 Task: Add Sprouts Organic Garlic Granules Spice to the cart.
Action: Mouse moved to (24, 100)
Screenshot: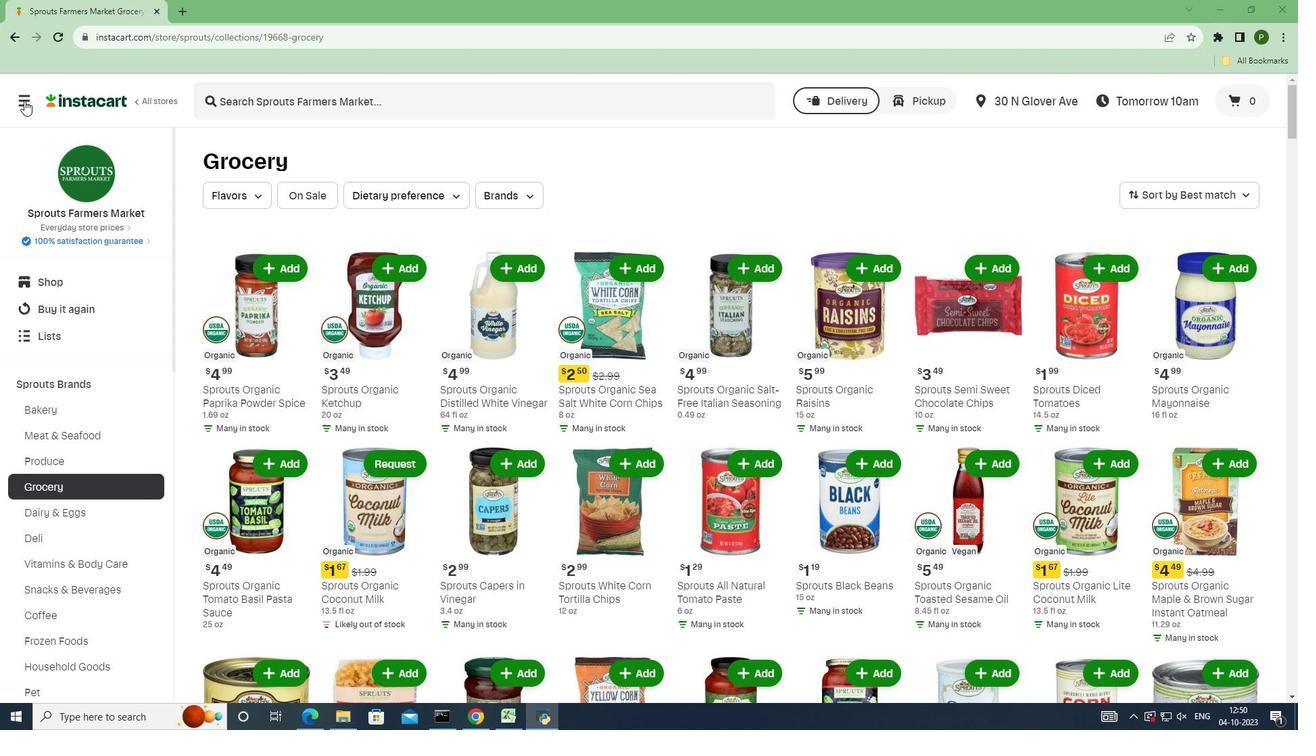 
Action: Mouse pressed left at (24, 100)
Screenshot: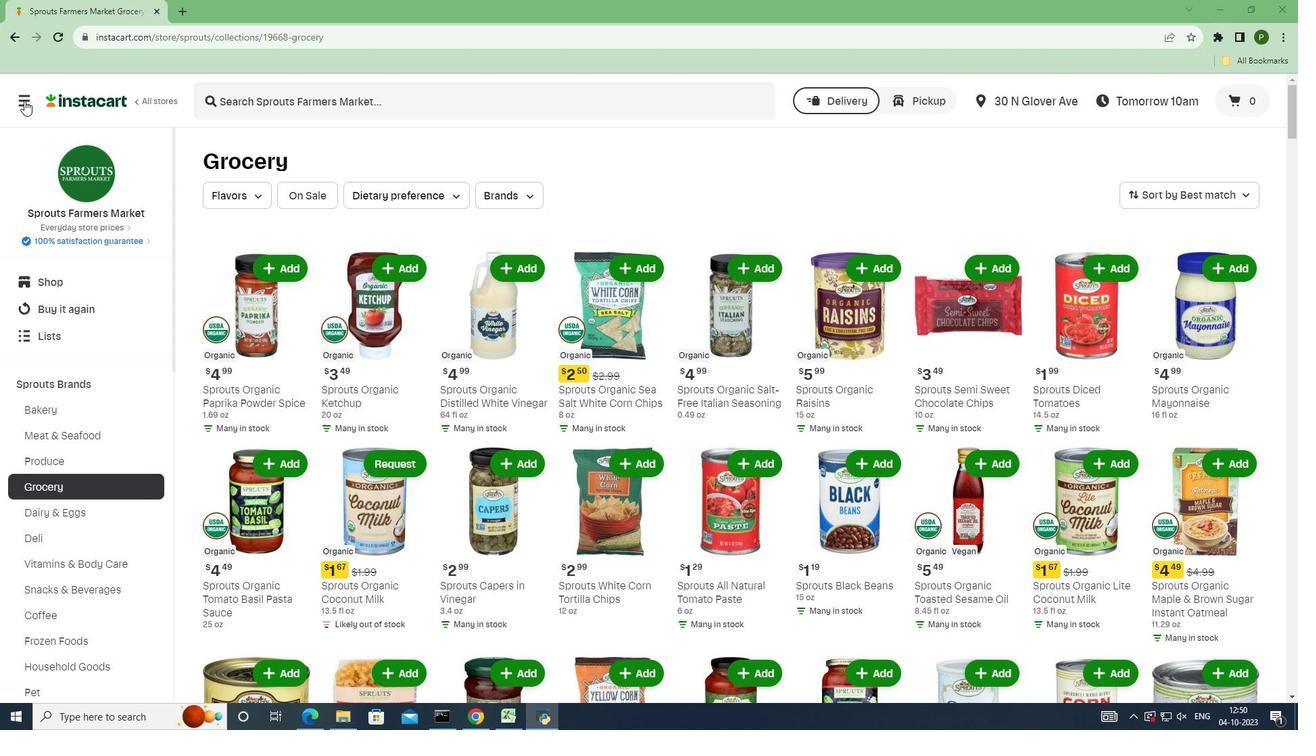 
Action: Mouse moved to (83, 371)
Screenshot: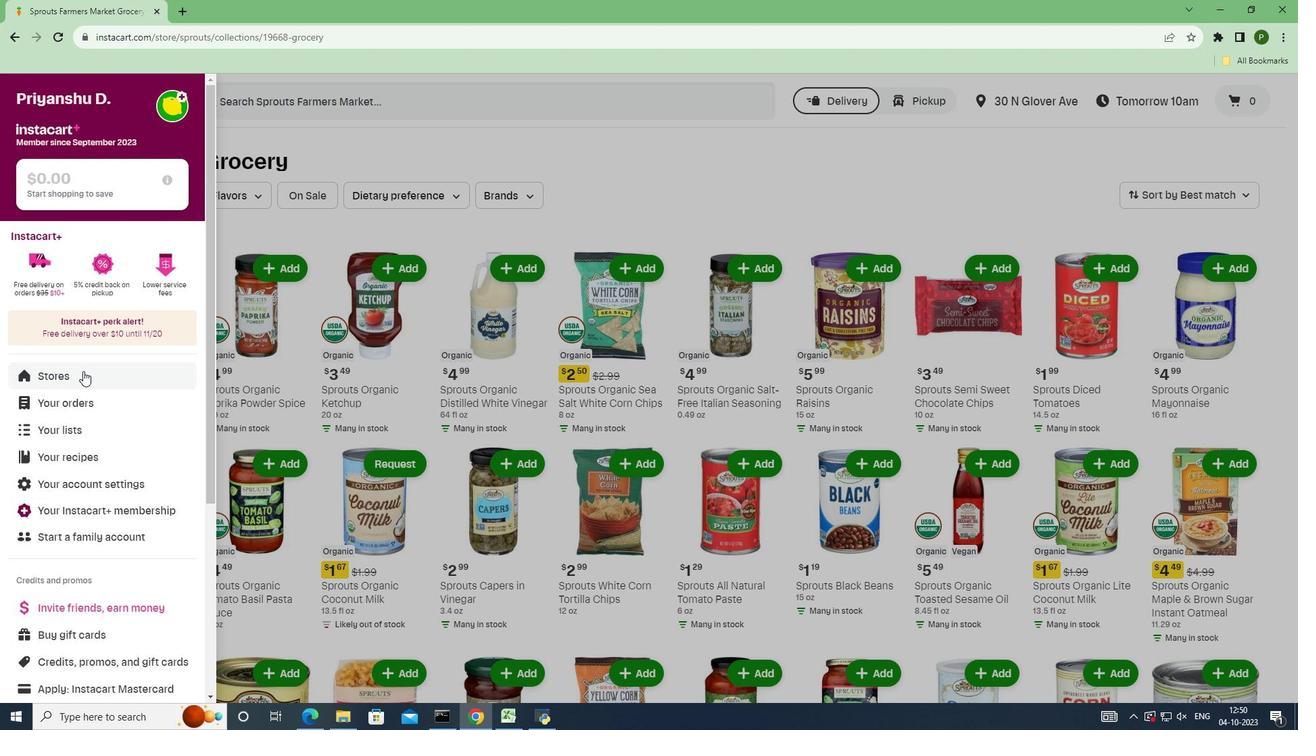 
Action: Mouse pressed left at (83, 371)
Screenshot: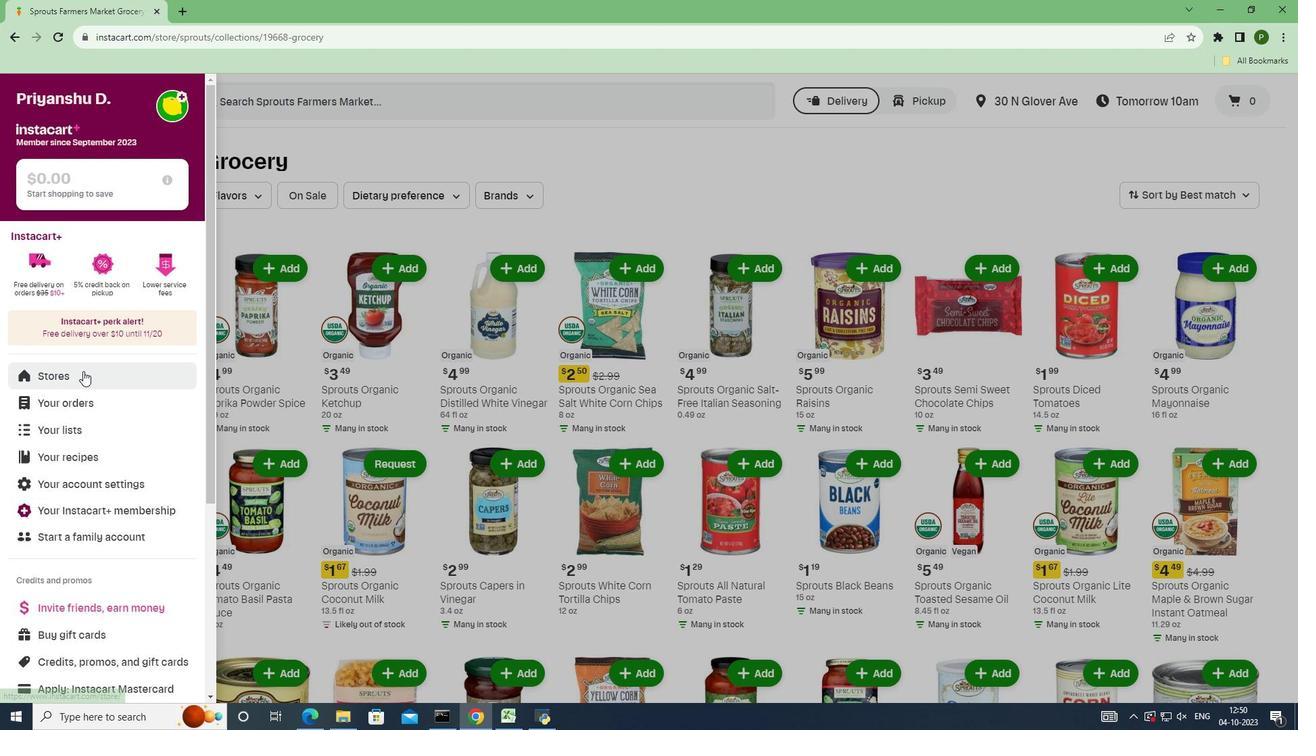
Action: Mouse moved to (319, 157)
Screenshot: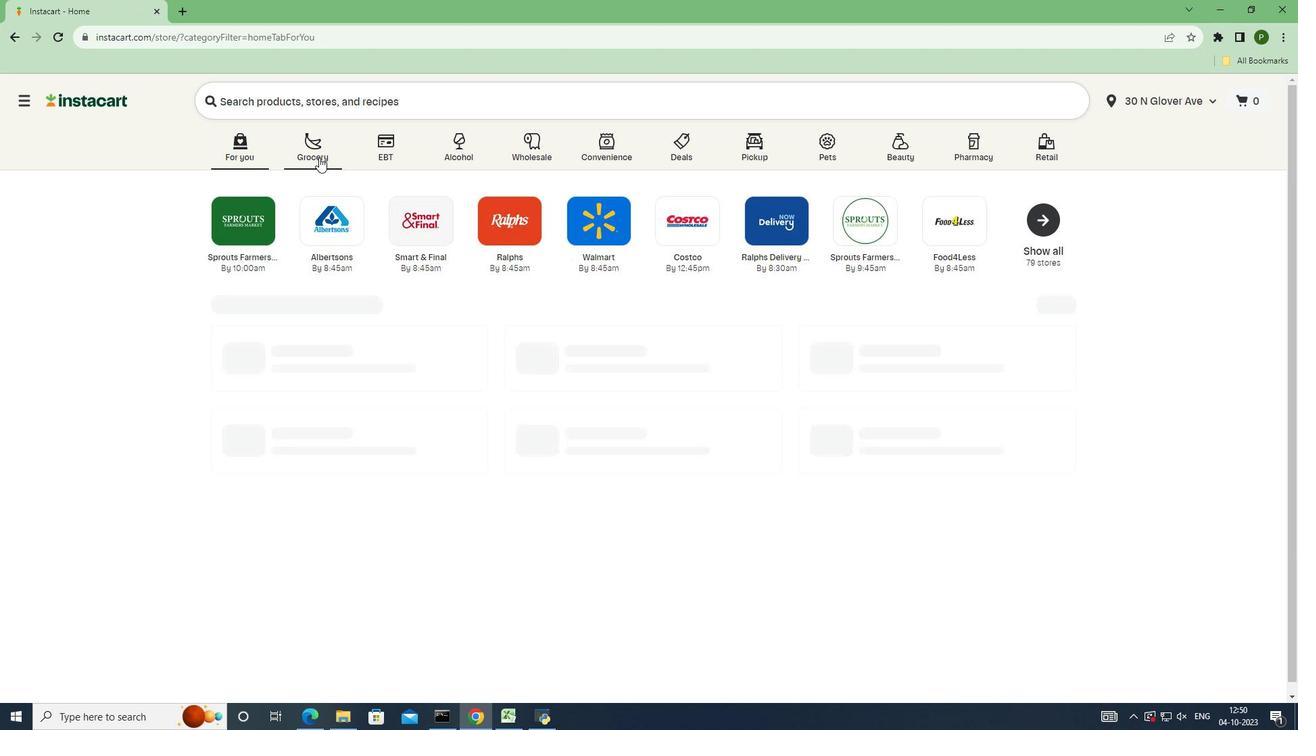
Action: Mouse pressed left at (319, 157)
Screenshot: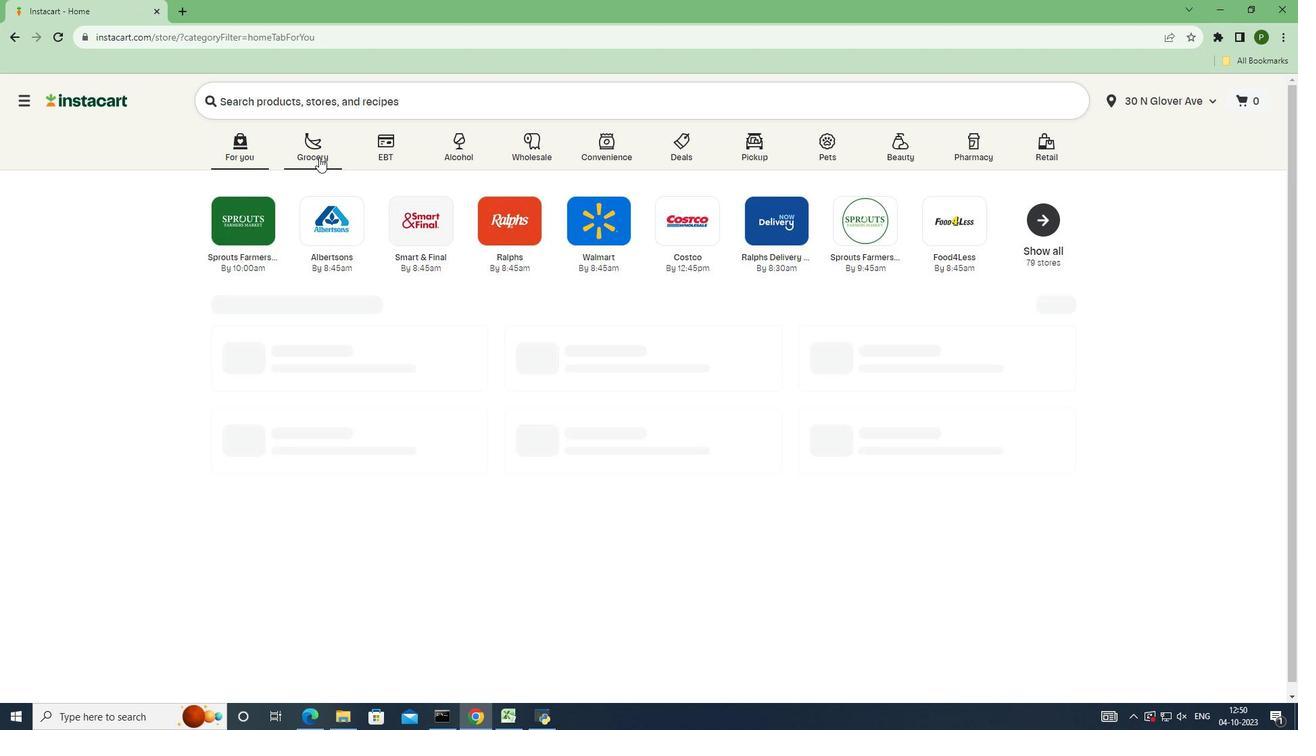 
Action: Mouse moved to (848, 304)
Screenshot: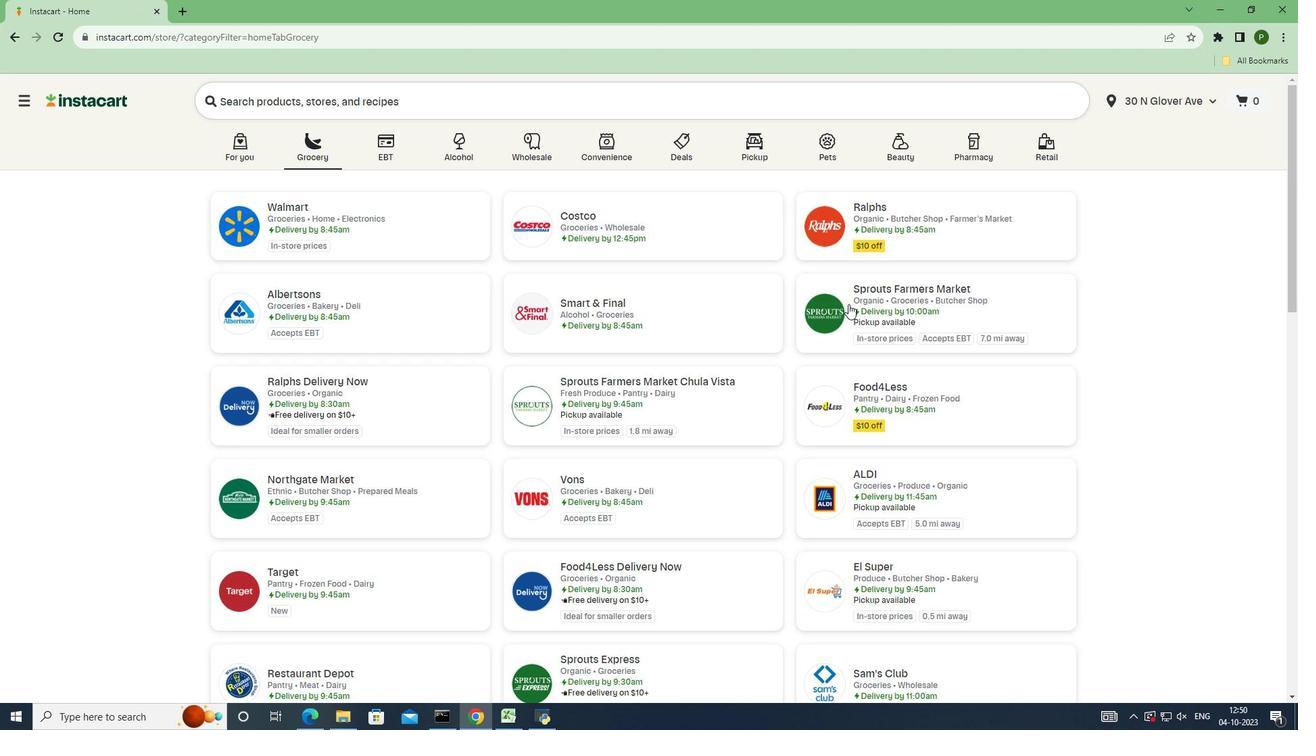 
Action: Mouse pressed left at (848, 304)
Screenshot: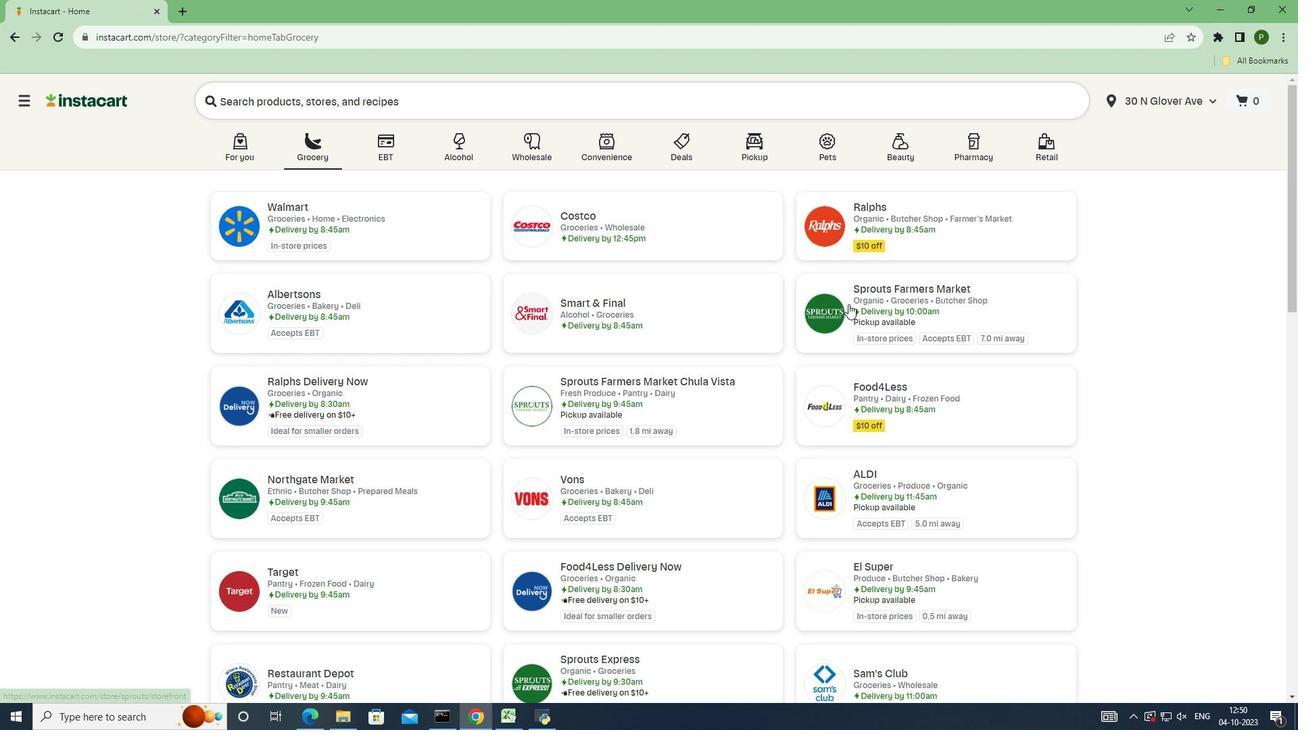 
Action: Mouse moved to (108, 380)
Screenshot: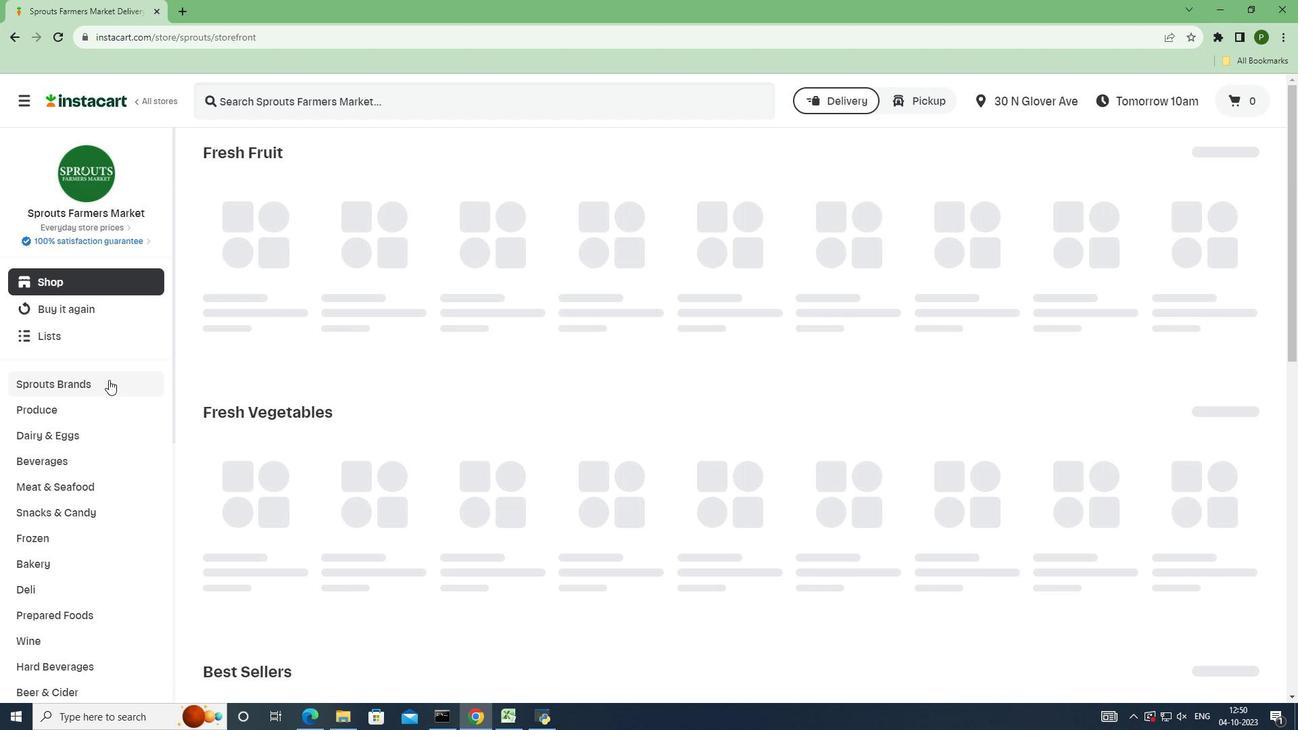 
Action: Mouse pressed left at (108, 380)
Screenshot: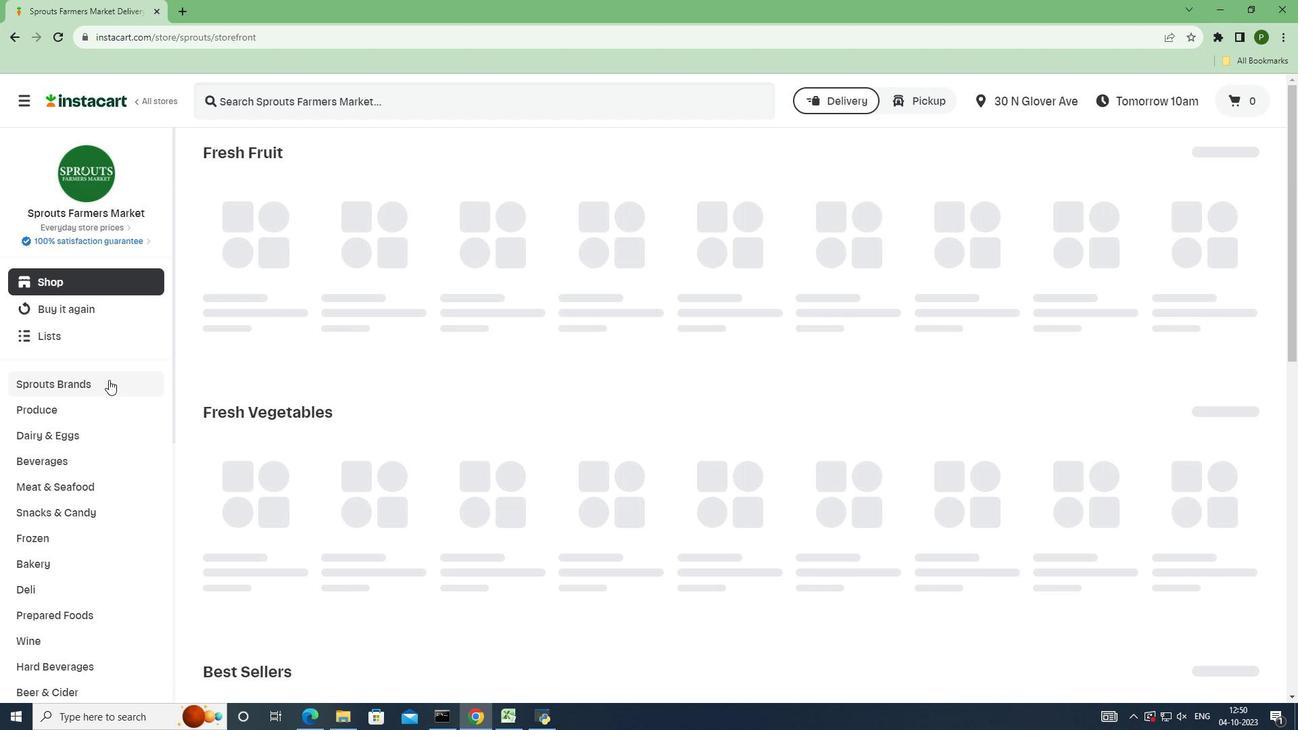 
Action: Mouse moved to (78, 495)
Screenshot: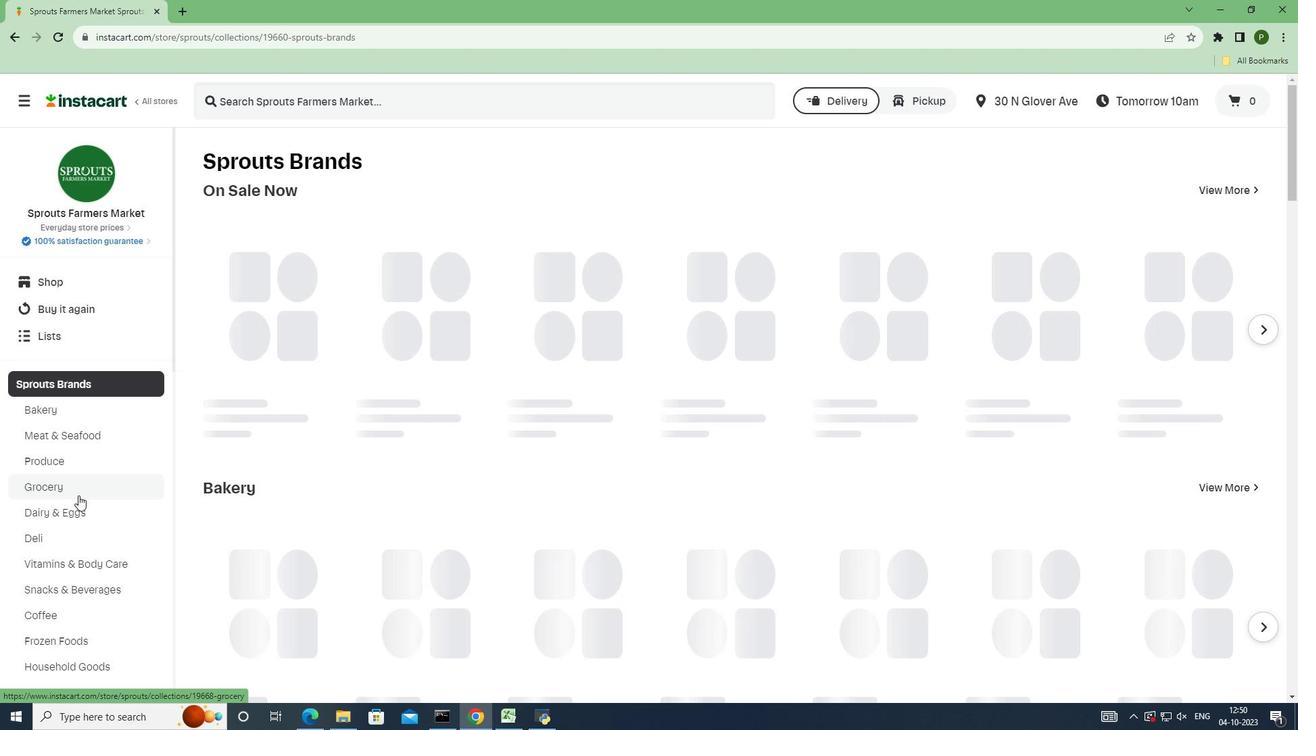 
Action: Mouse pressed left at (78, 495)
Screenshot: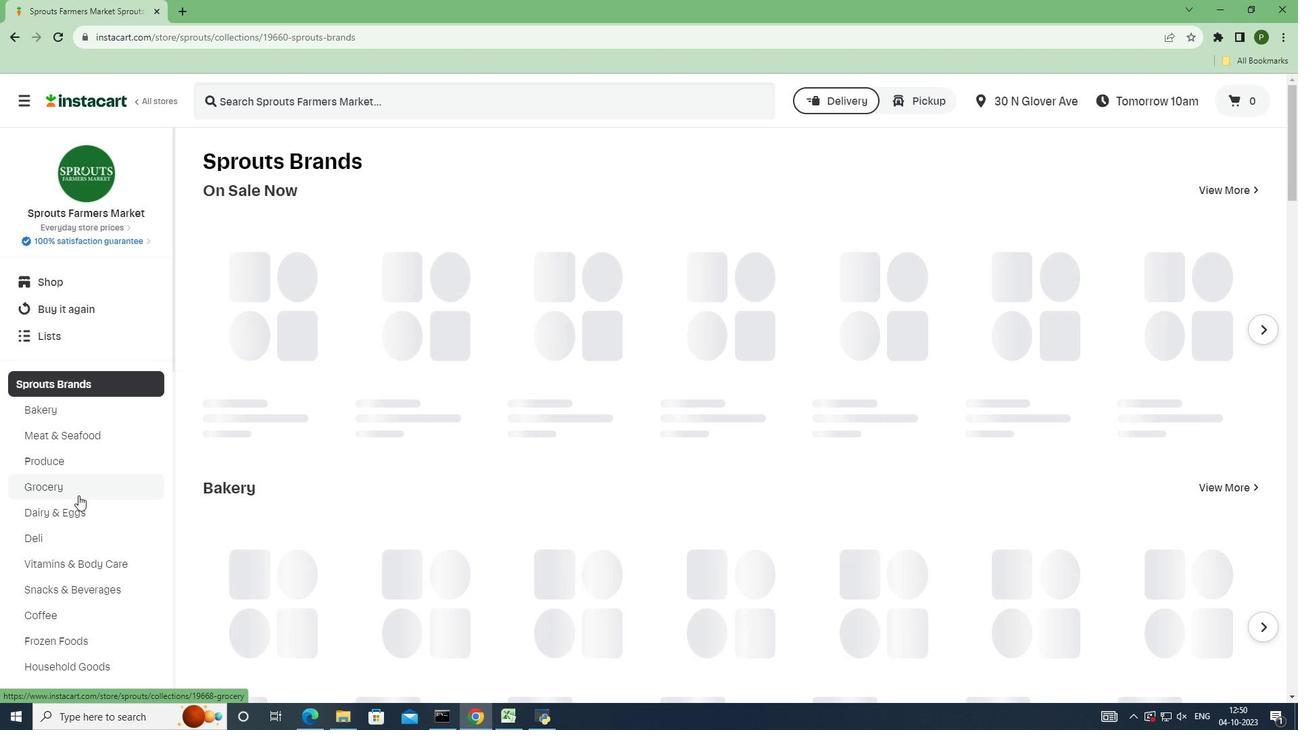 
Action: Mouse moved to (308, 353)
Screenshot: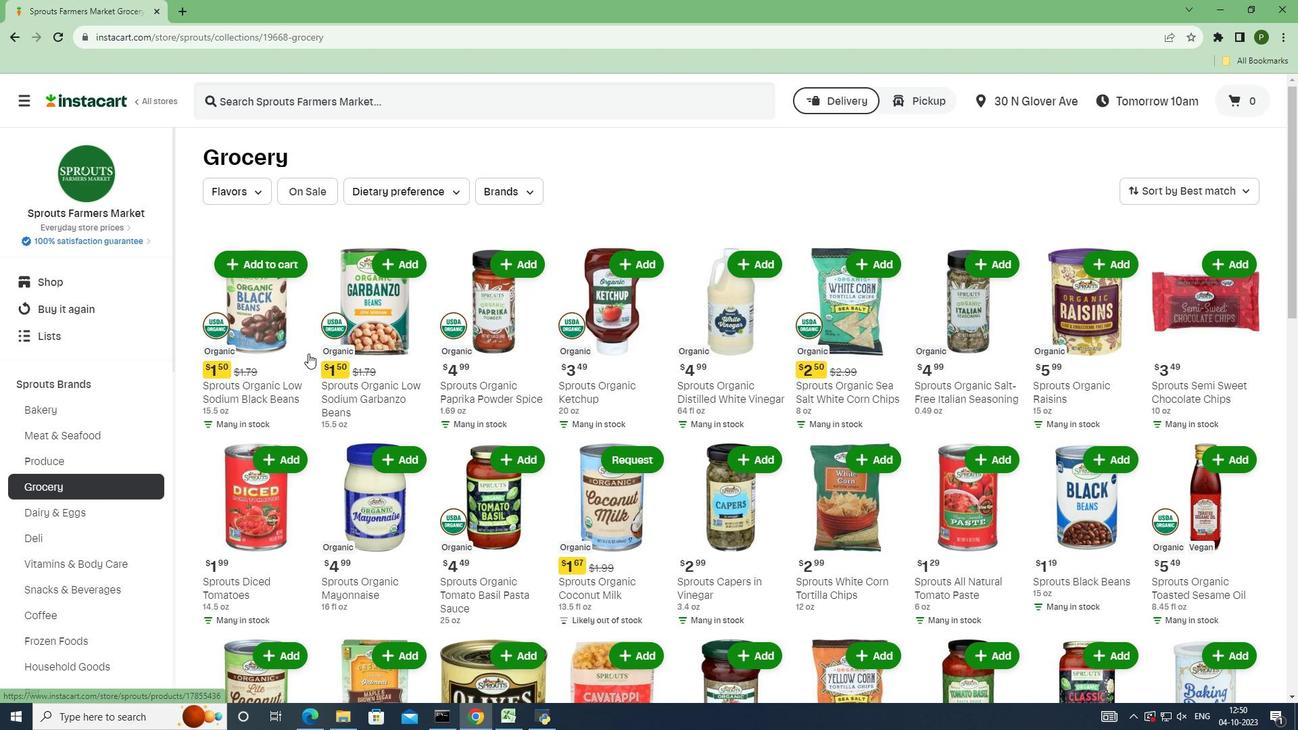 
Action: Mouse scrolled (308, 353) with delta (0, 0)
Screenshot: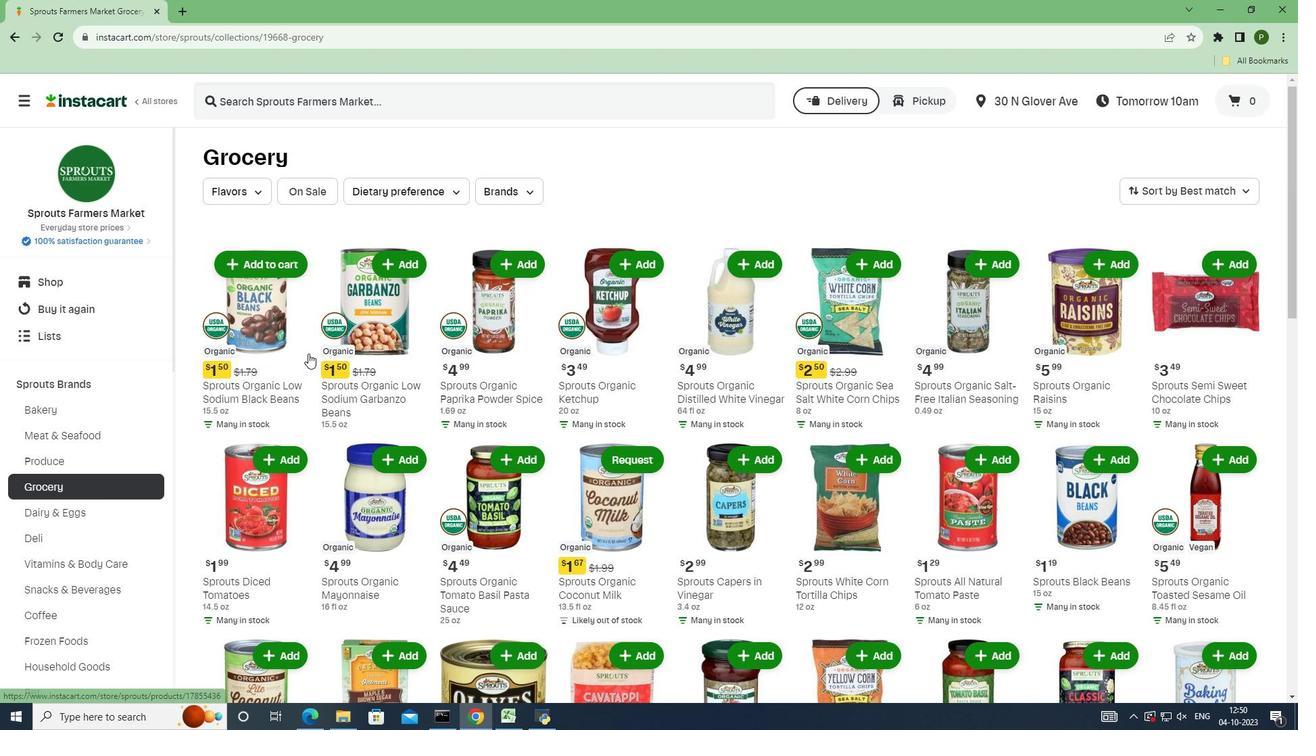 
Action: Mouse scrolled (308, 353) with delta (0, 0)
Screenshot: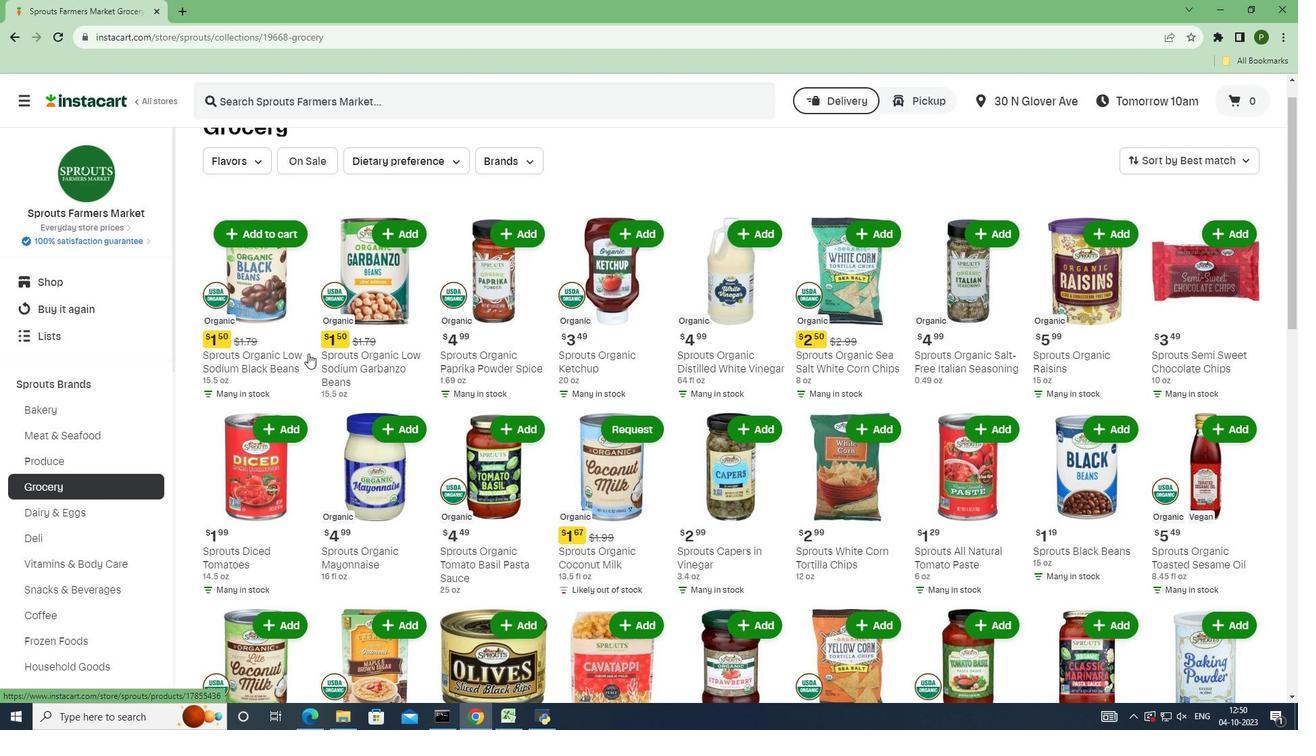 
Action: Mouse moved to (310, 356)
Screenshot: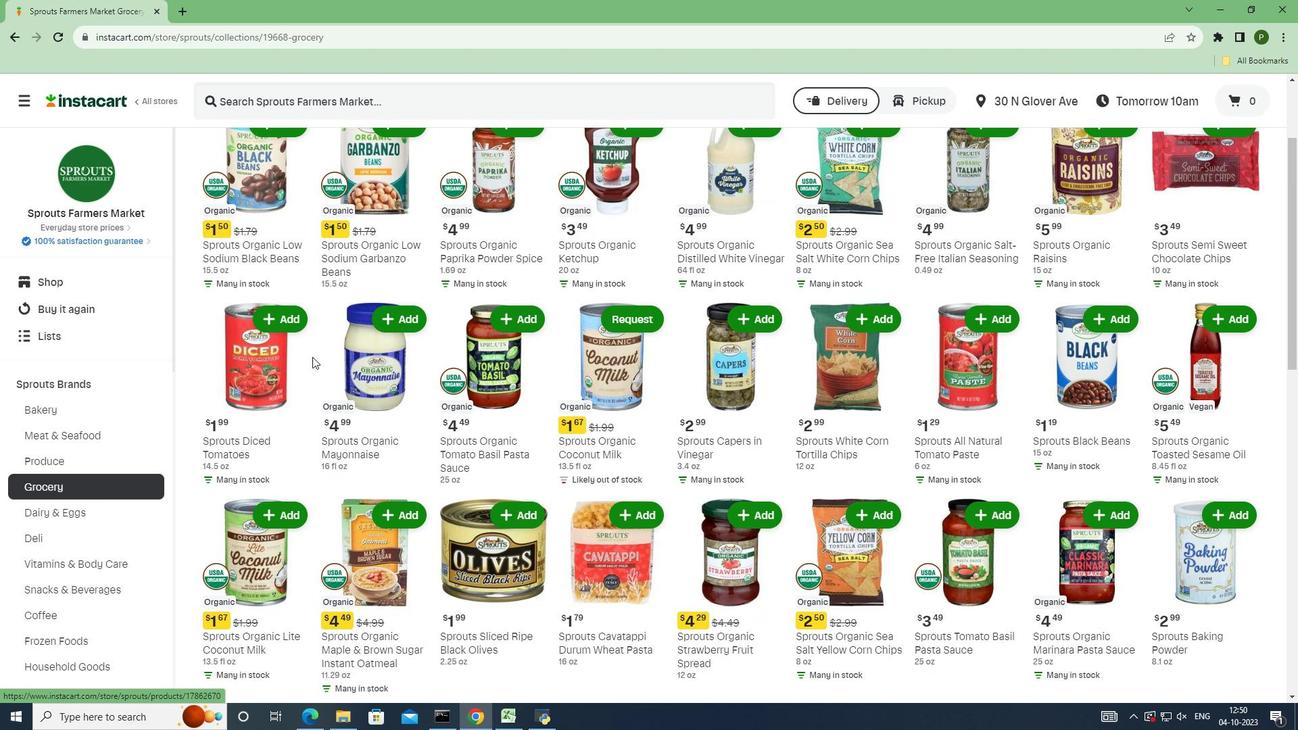 
Action: Mouse scrolled (310, 355) with delta (0, 0)
Screenshot: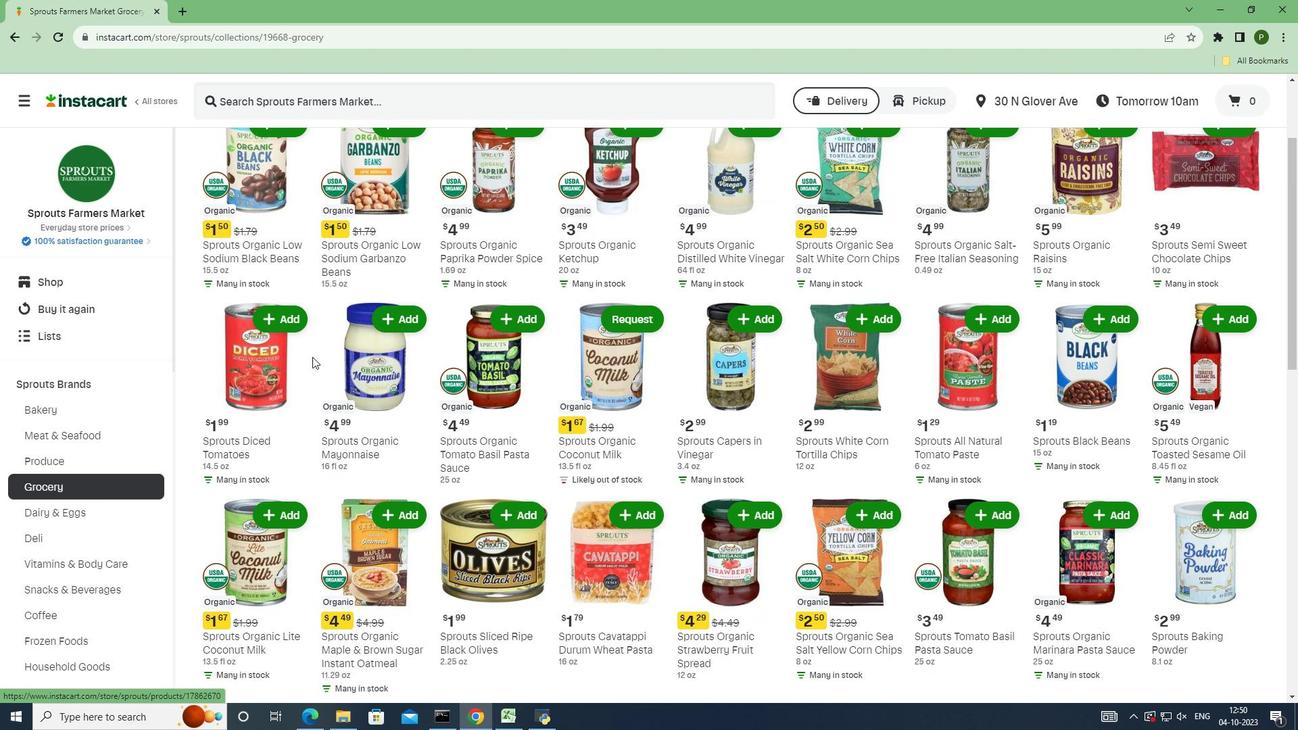 
Action: Mouse moved to (311, 357)
Screenshot: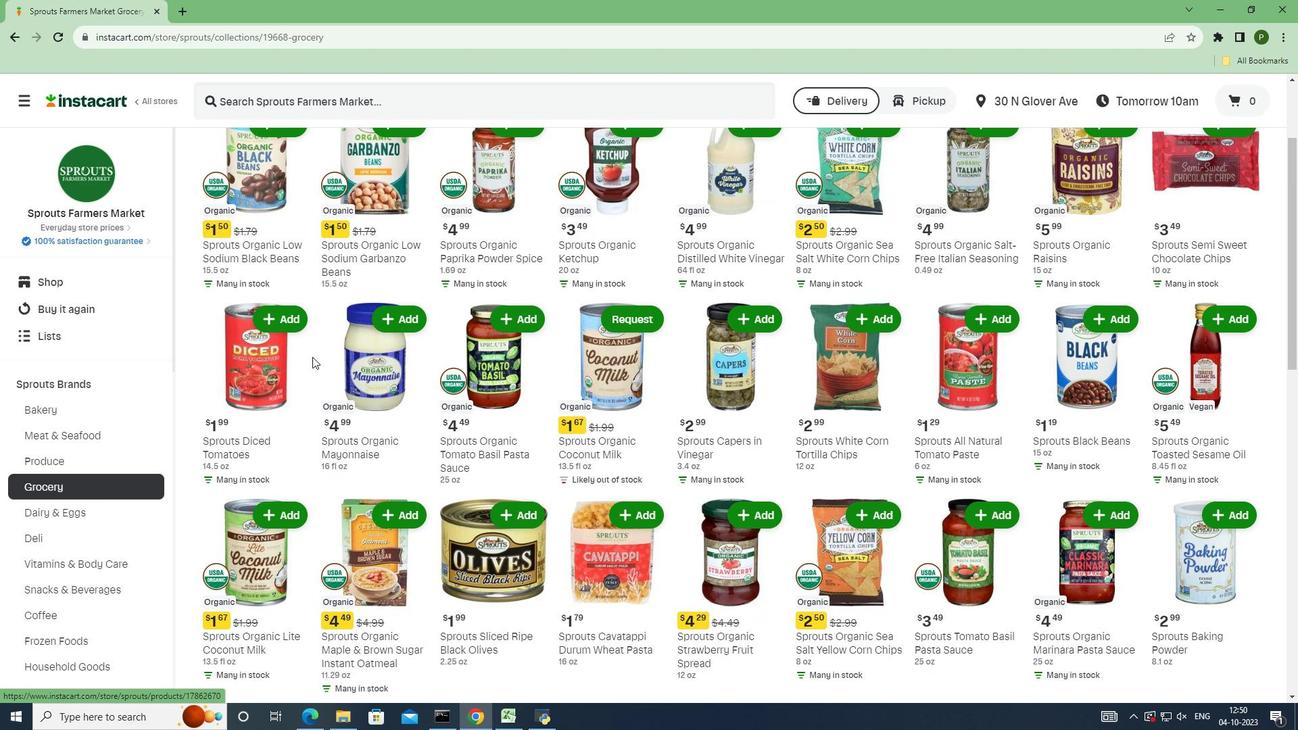 
Action: Mouse scrolled (311, 356) with delta (0, 0)
Screenshot: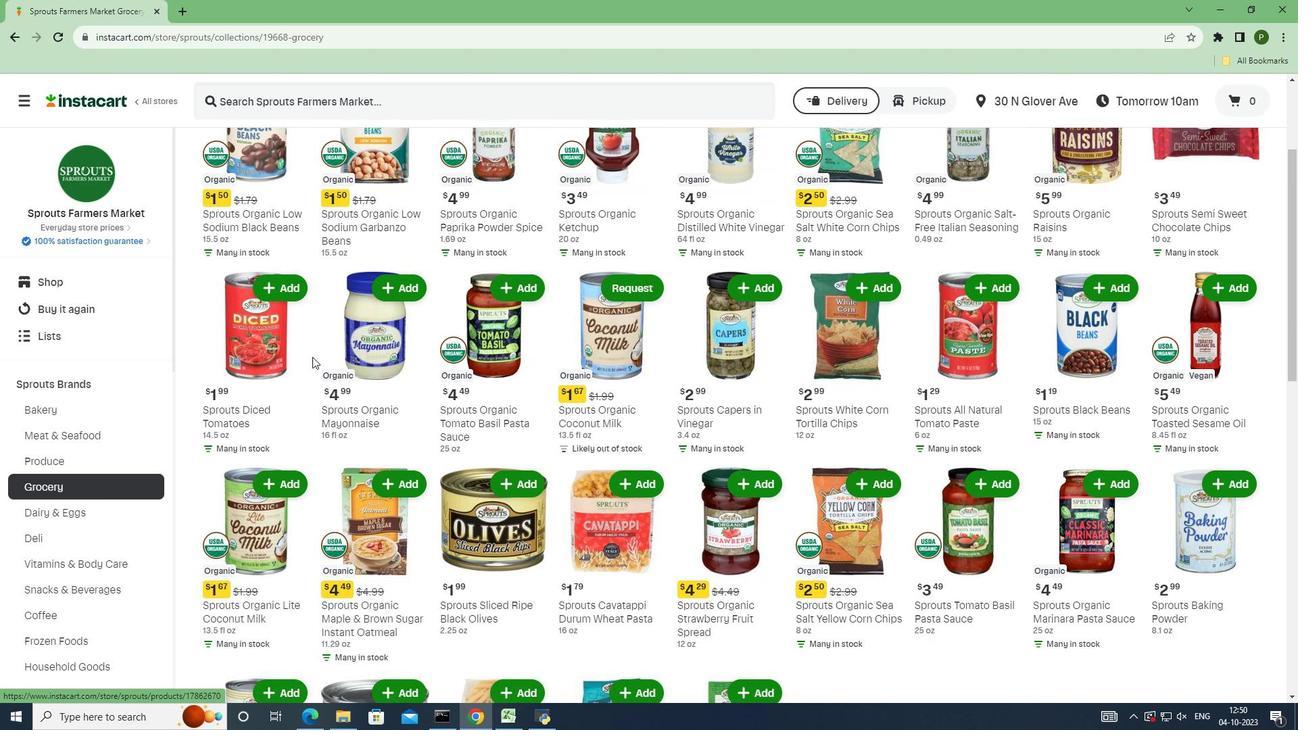 
Action: Mouse moved to (312, 357)
Screenshot: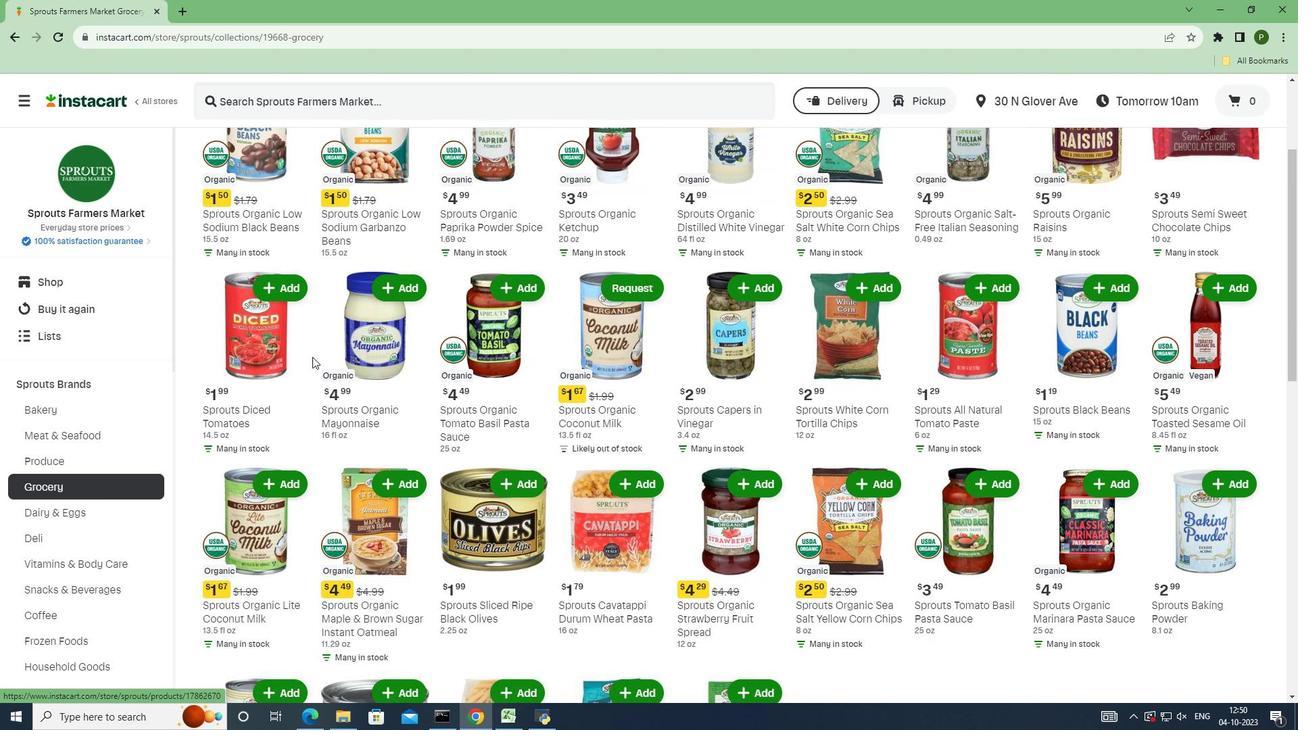 
Action: Mouse scrolled (312, 356) with delta (0, 0)
Screenshot: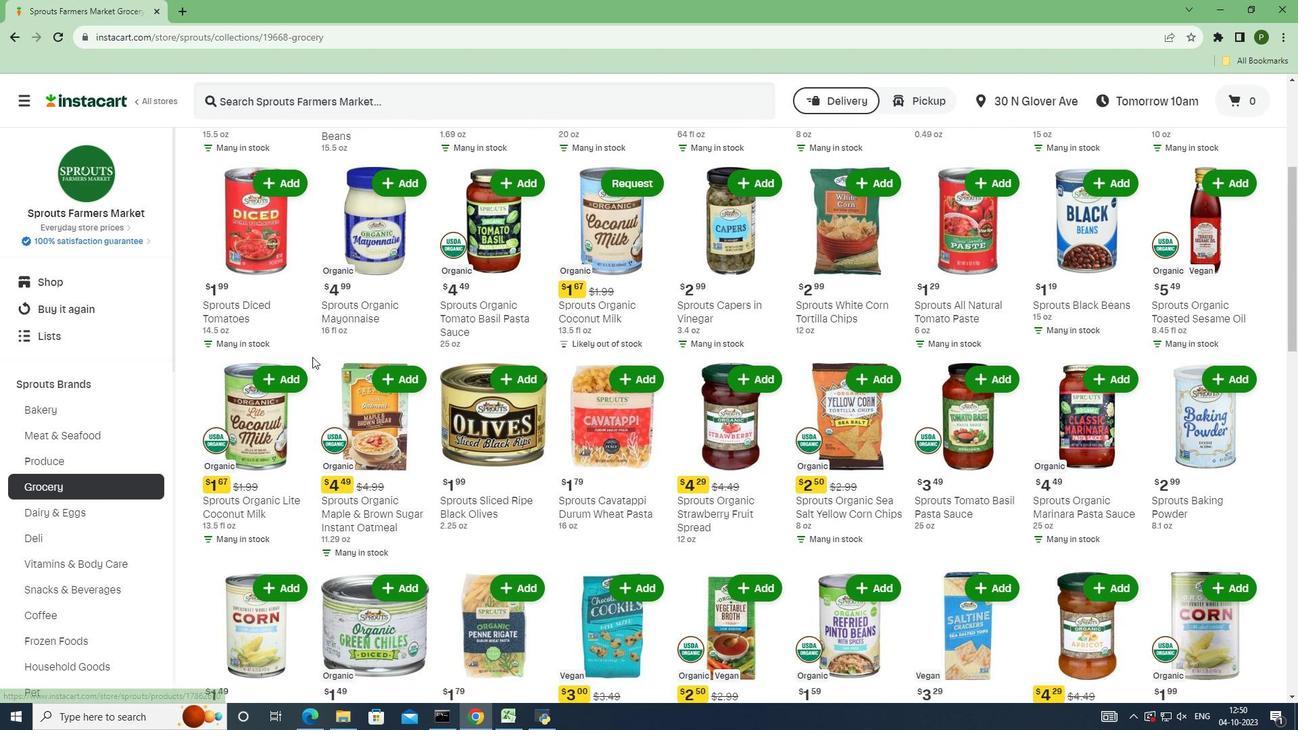
Action: Mouse scrolled (312, 356) with delta (0, 0)
Screenshot: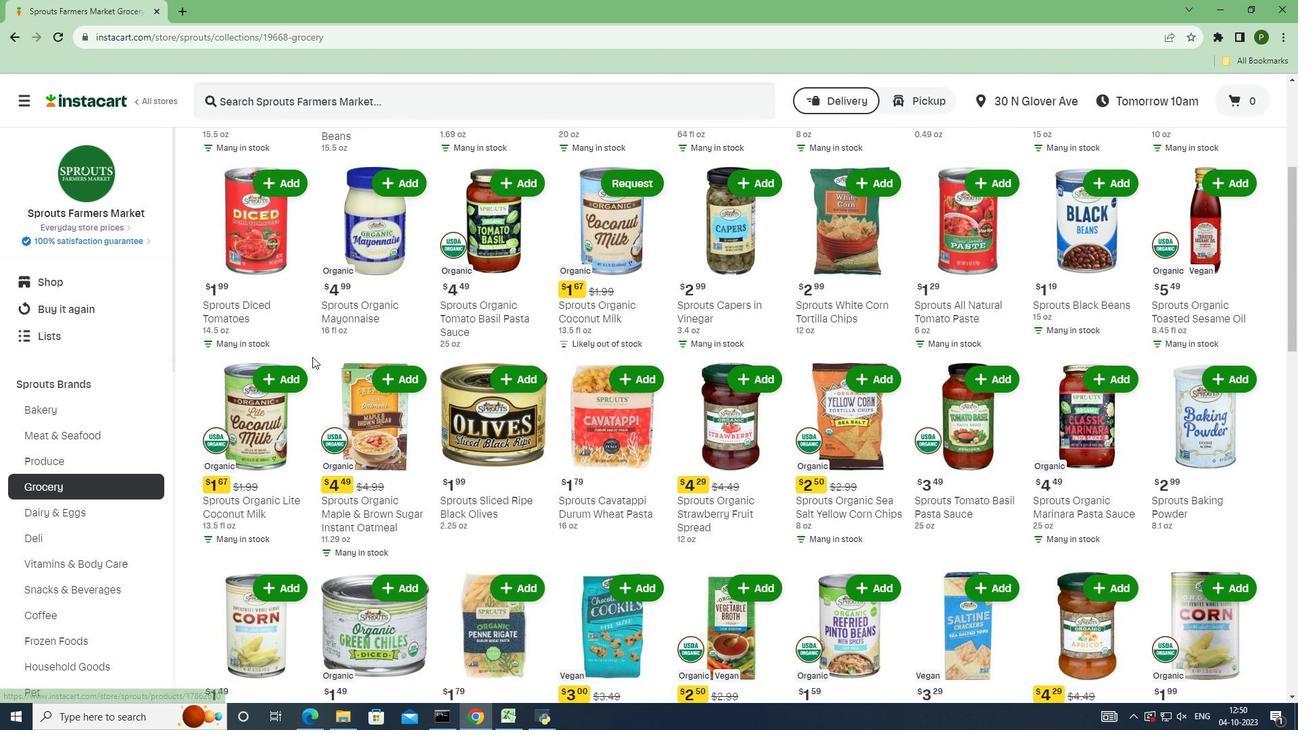 
Action: Mouse scrolled (312, 356) with delta (0, 0)
Screenshot: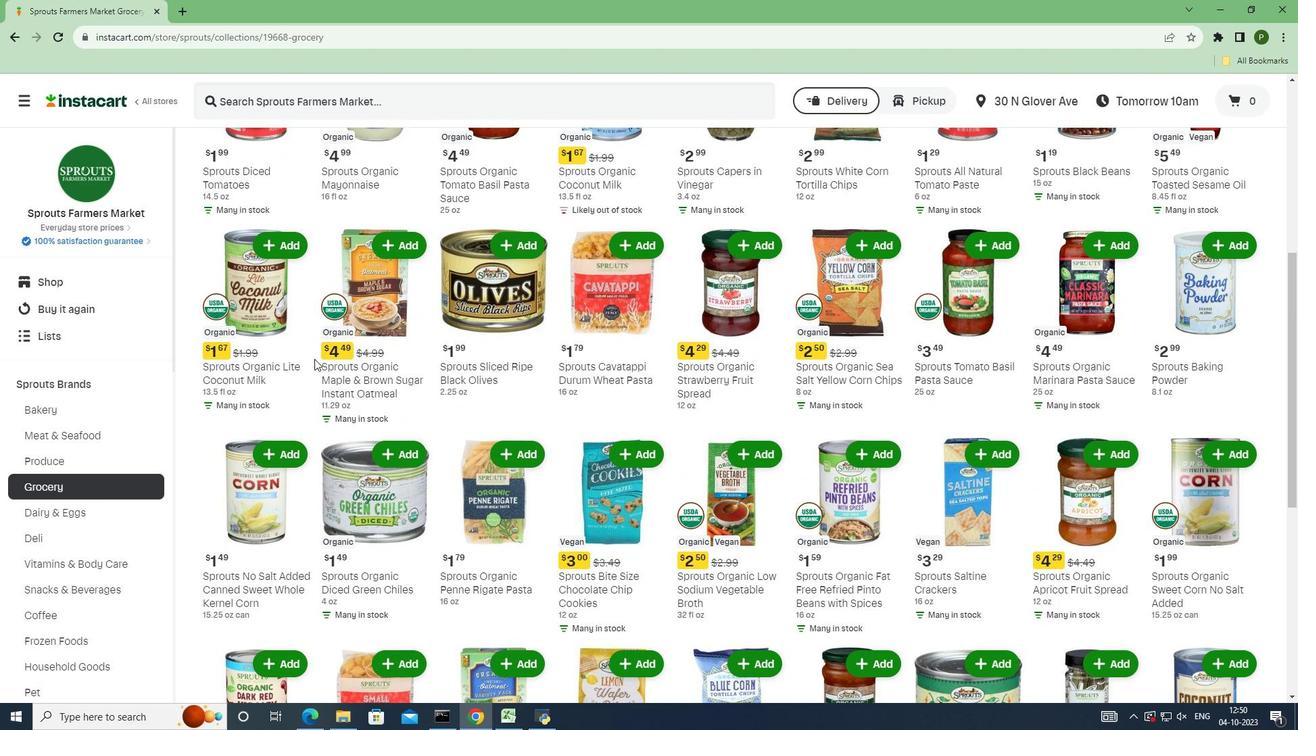 
Action: Mouse moved to (314, 359)
Screenshot: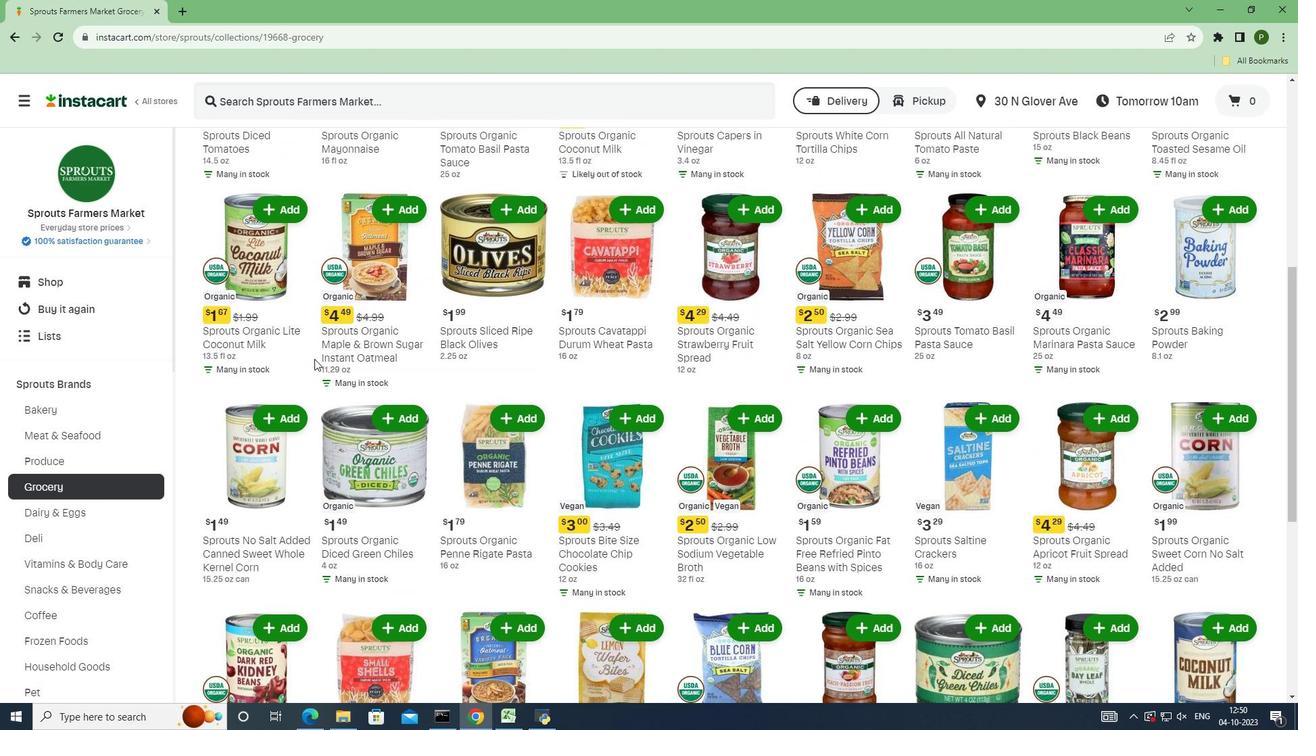 
Action: Mouse scrolled (314, 358) with delta (0, 0)
Screenshot: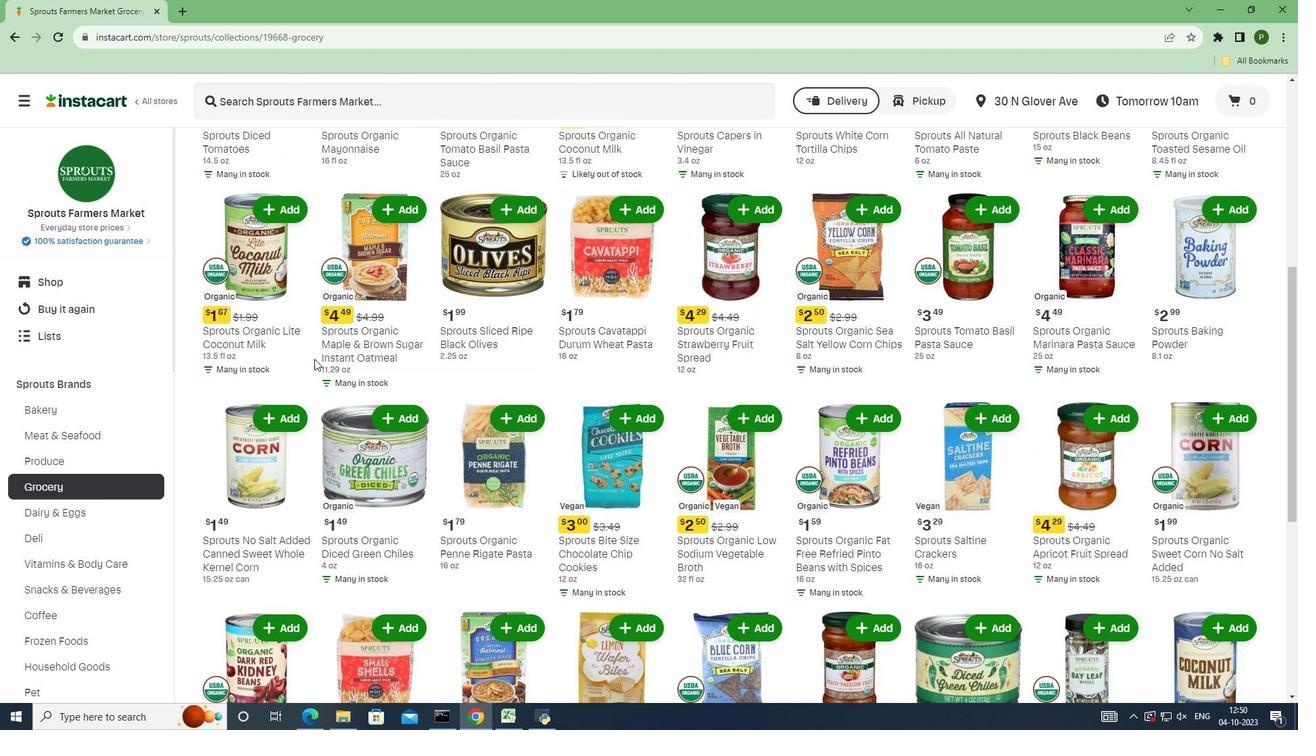 
Action: Mouse scrolled (314, 358) with delta (0, 0)
Screenshot: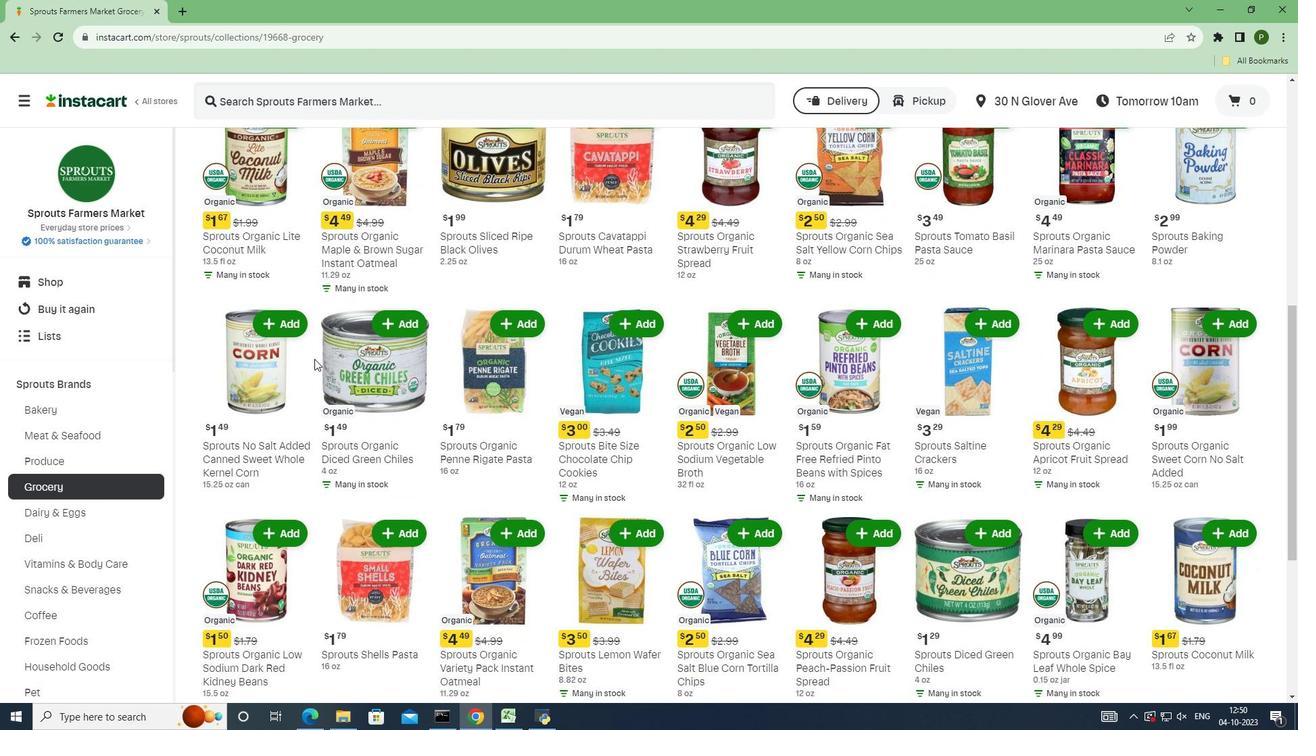 
Action: Mouse scrolled (314, 358) with delta (0, 0)
Screenshot: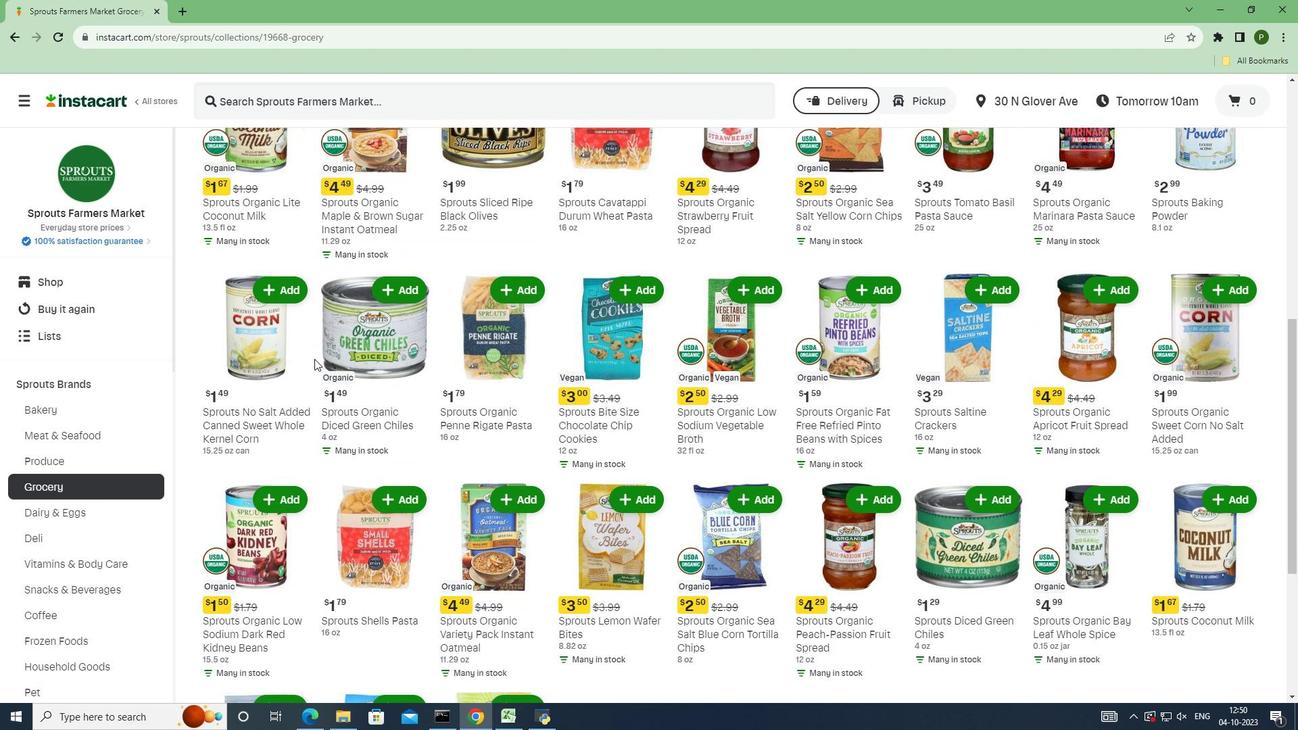 
Action: Mouse scrolled (314, 358) with delta (0, 0)
Screenshot: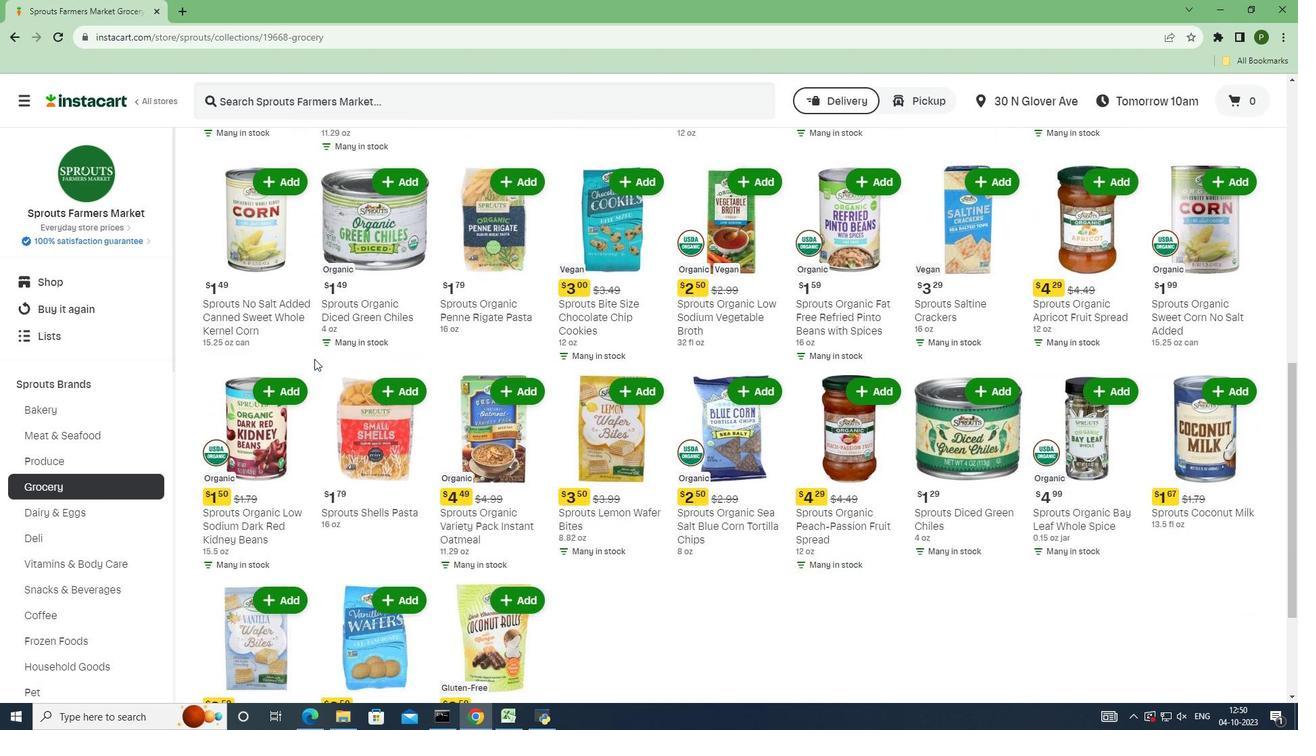 
Action: Mouse scrolled (314, 358) with delta (0, 0)
Screenshot: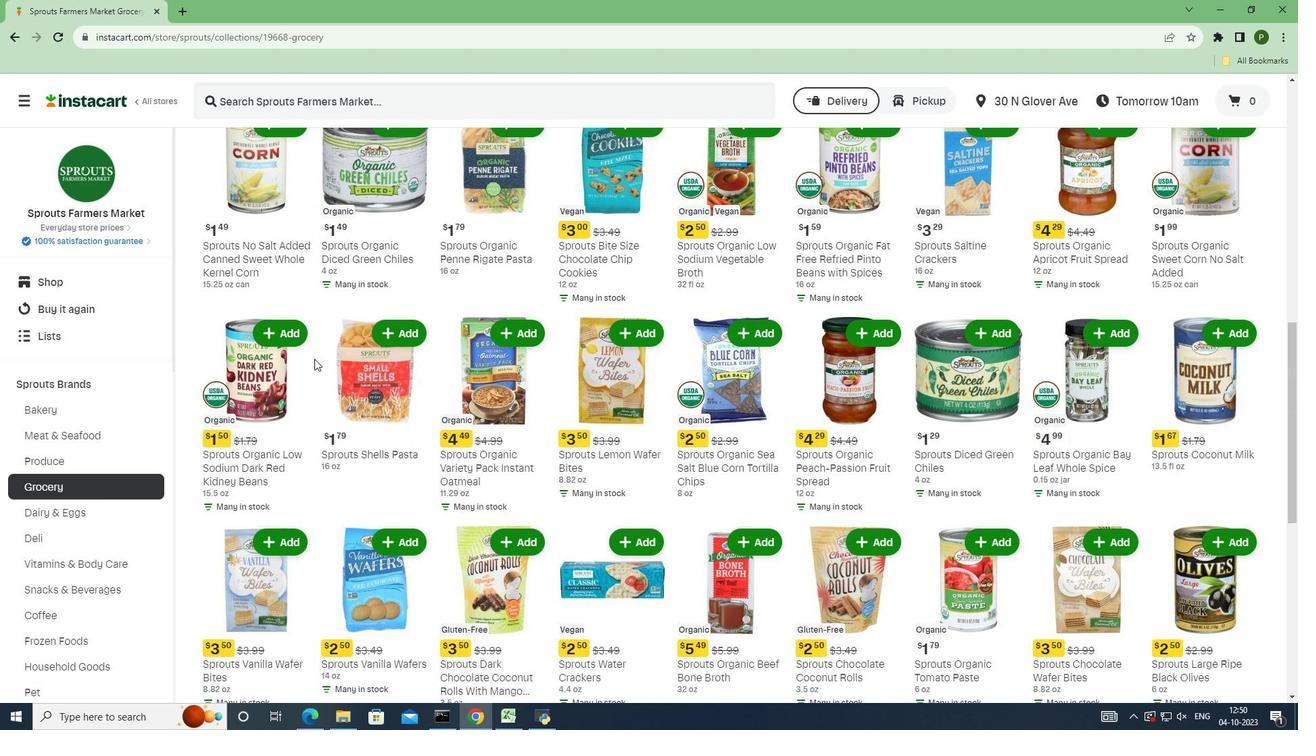 
Action: Mouse scrolled (314, 358) with delta (0, 0)
Screenshot: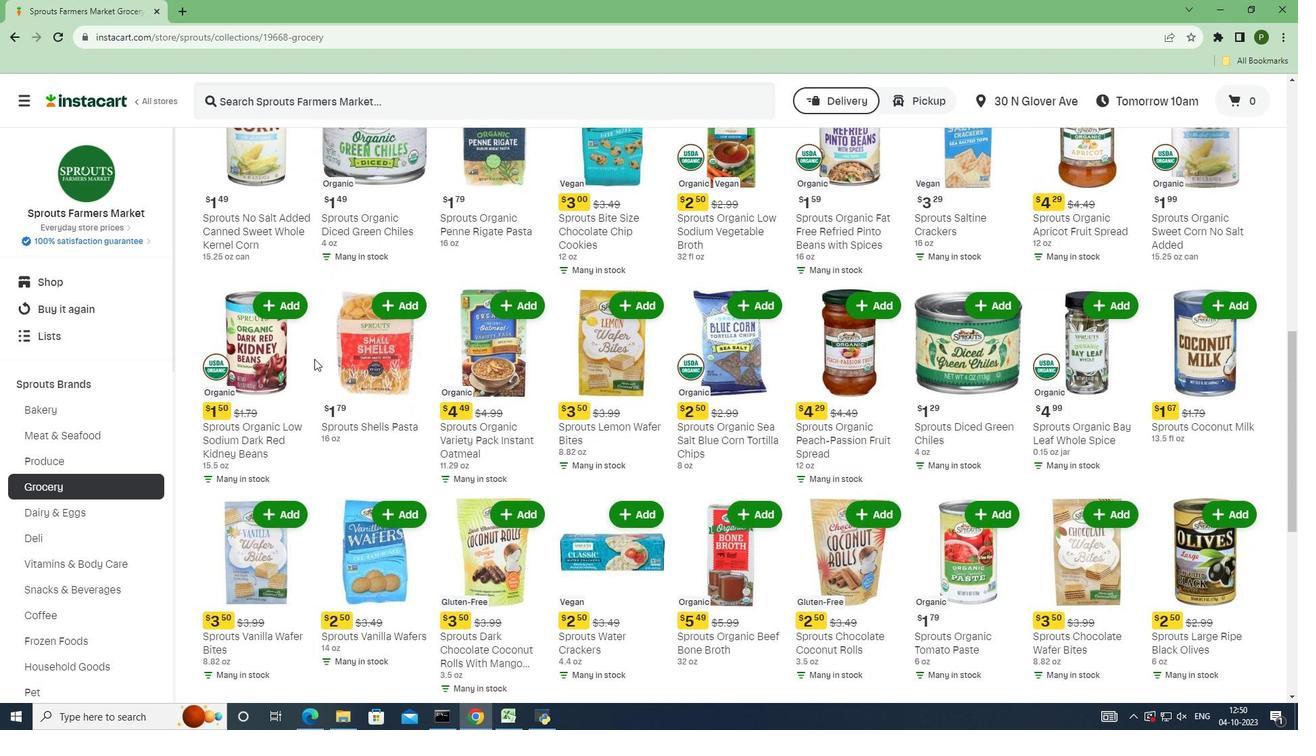
Action: Mouse scrolled (314, 358) with delta (0, 0)
Screenshot: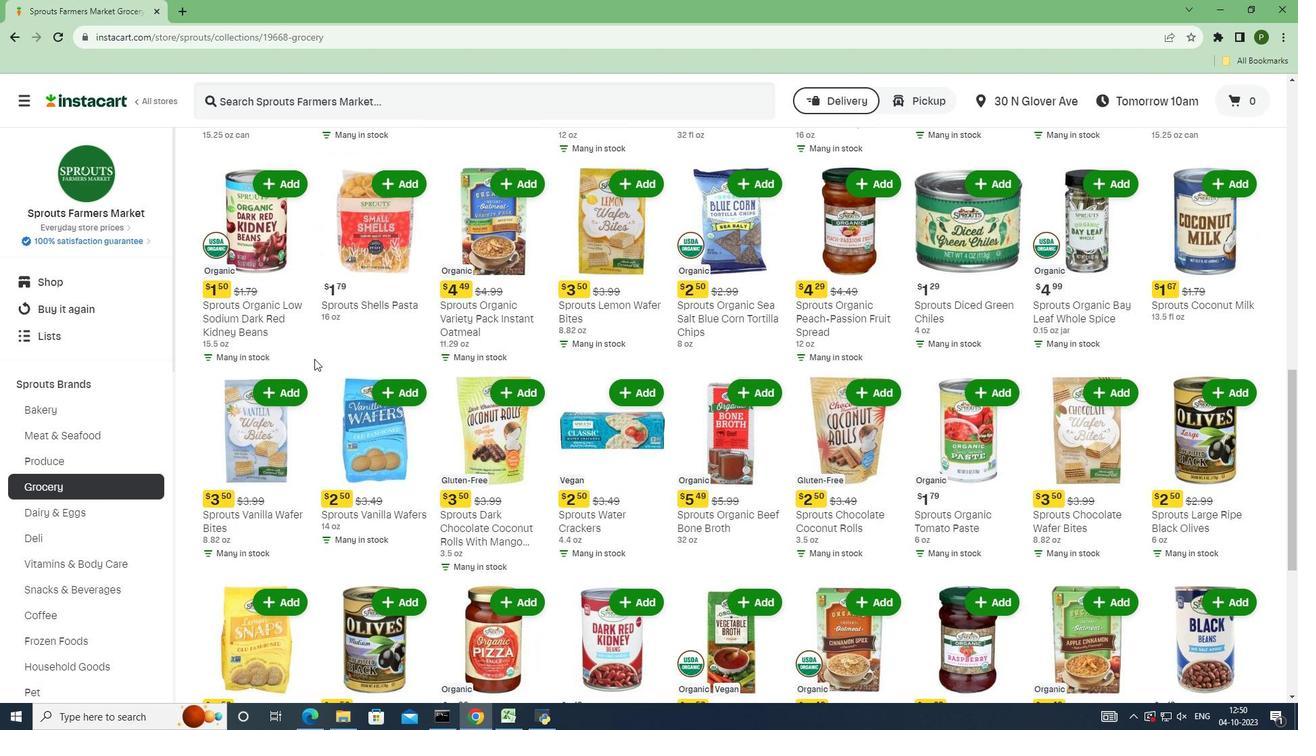 
Action: Mouse scrolled (314, 358) with delta (0, 0)
Screenshot: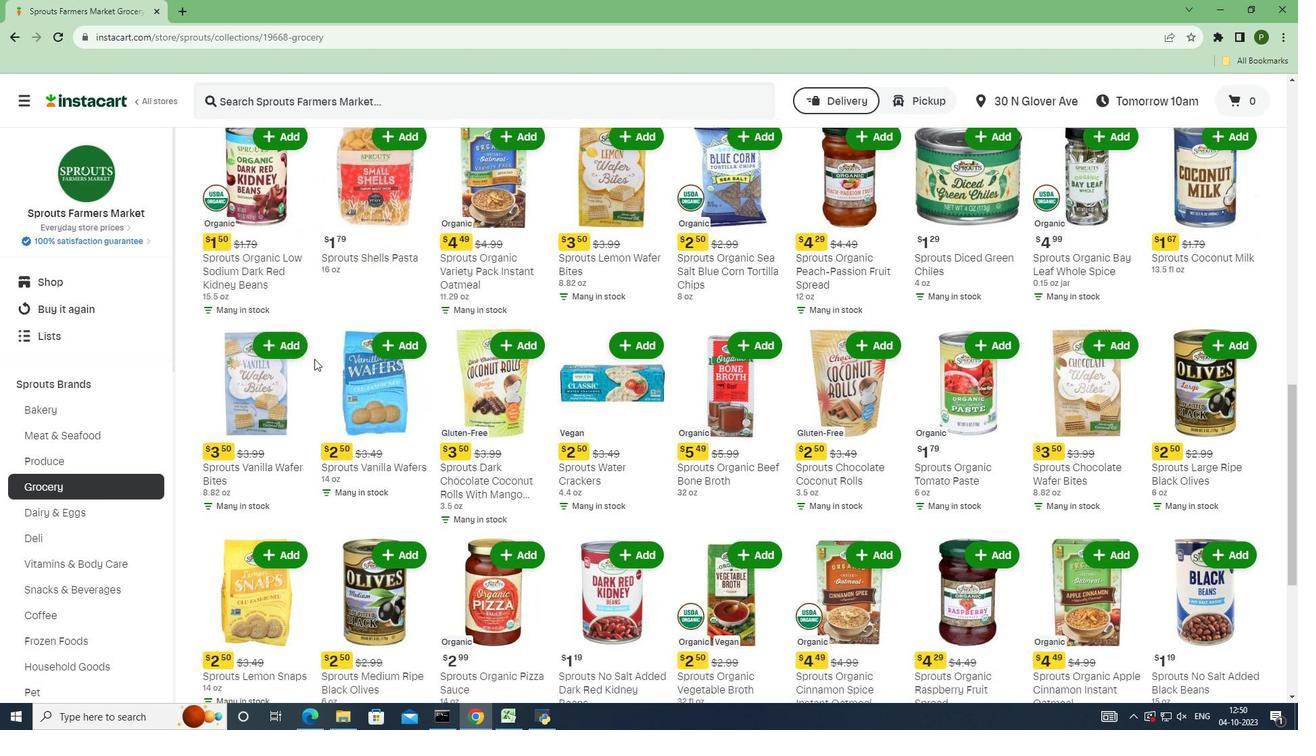 
Action: Mouse scrolled (314, 358) with delta (0, 0)
Screenshot: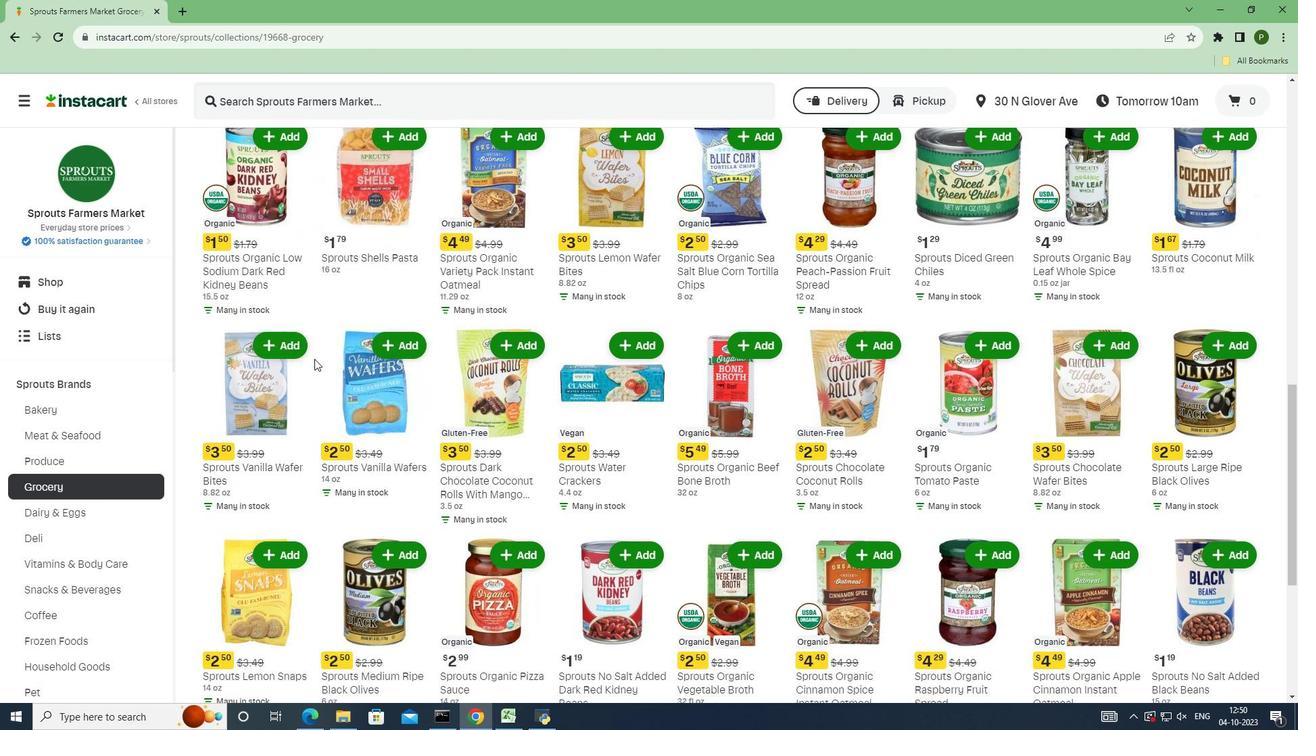
Action: Mouse scrolled (314, 358) with delta (0, 0)
Screenshot: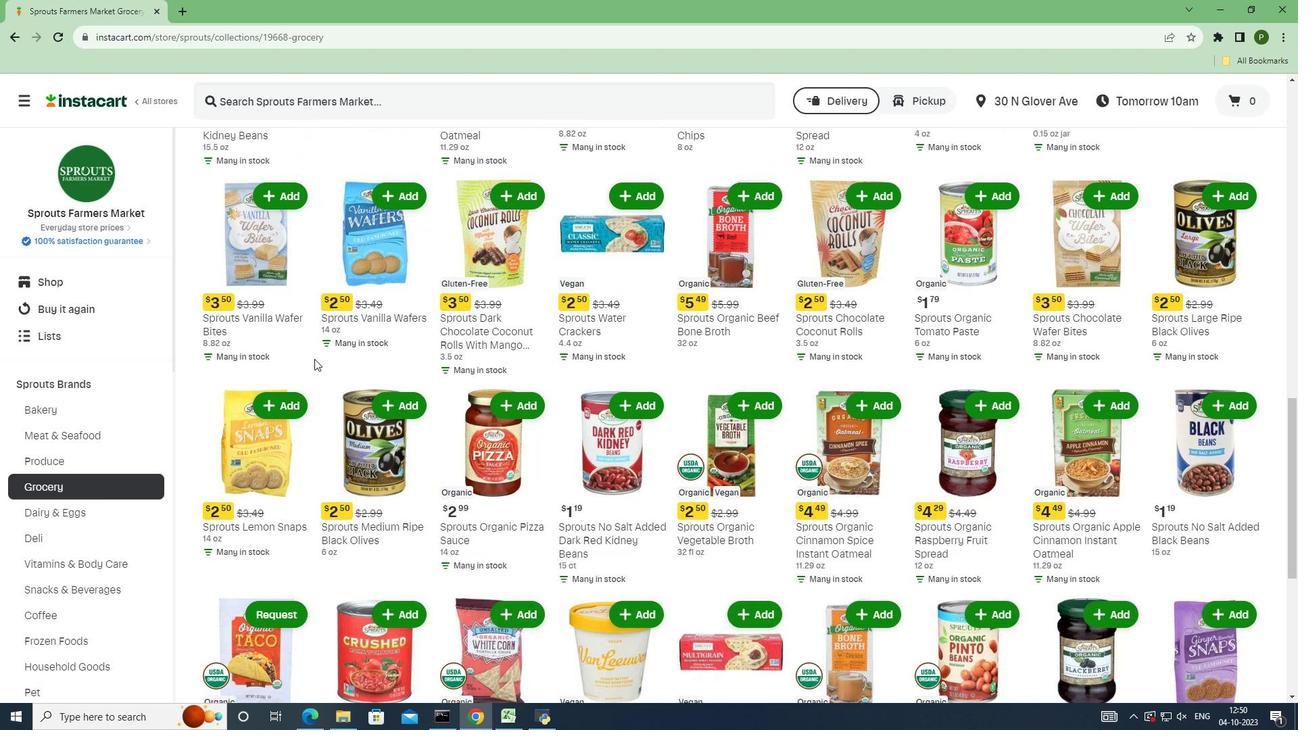 
Action: Mouse scrolled (314, 358) with delta (0, 0)
Screenshot: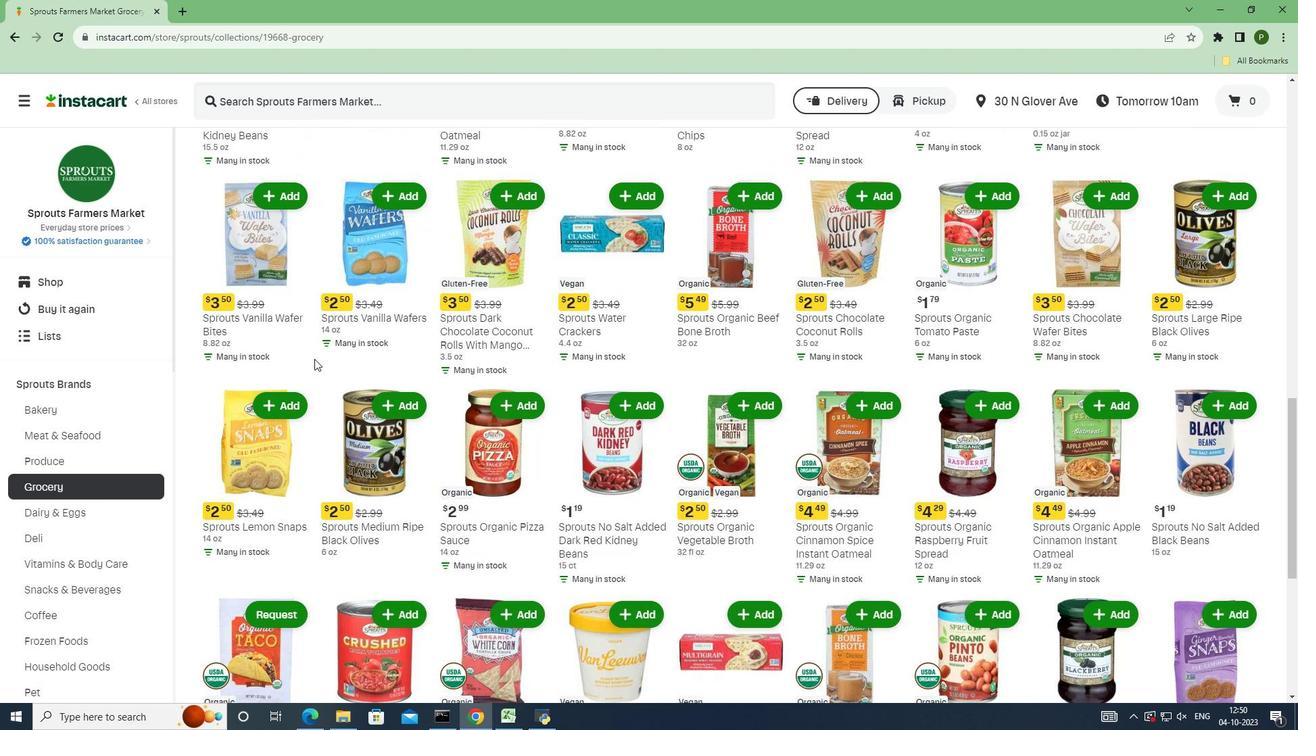 
Action: Mouse scrolled (314, 358) with delta (0, 0)
Screenshot: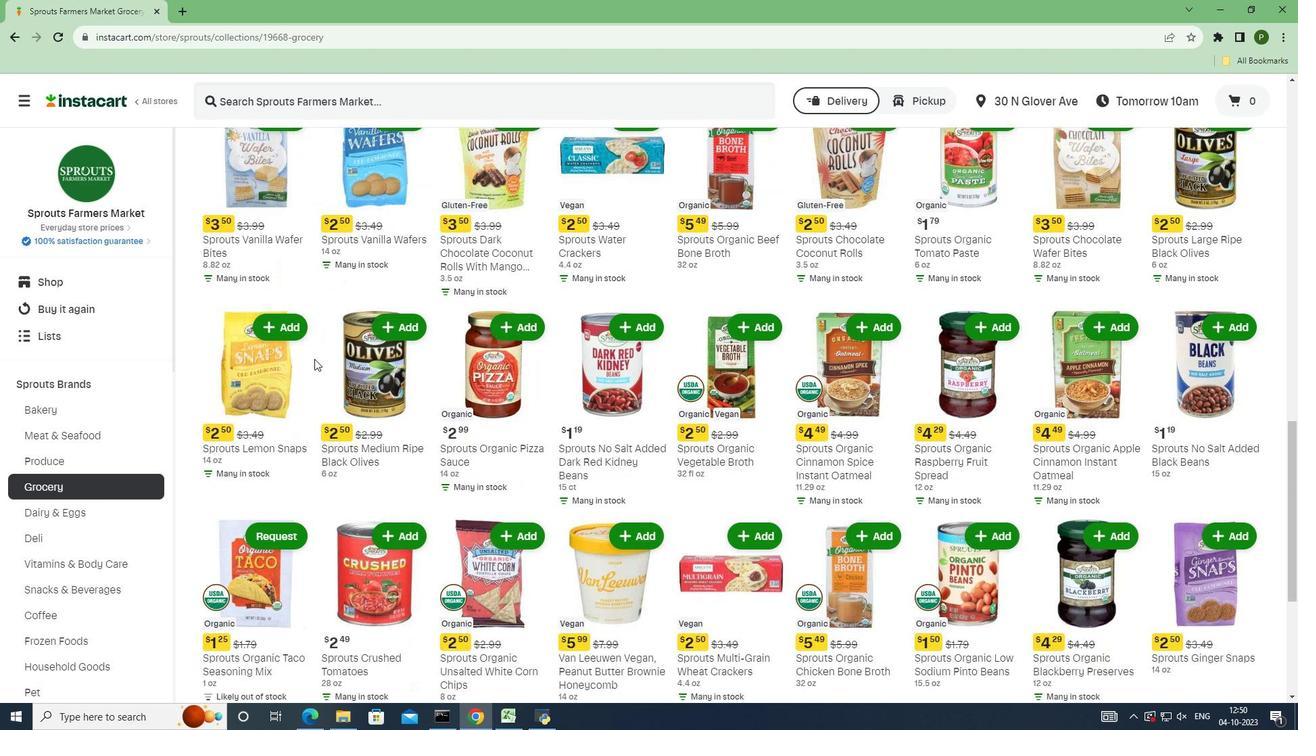 
Action: Mouse scrolled (314, 358) with delta (0, 0)
Screenshot: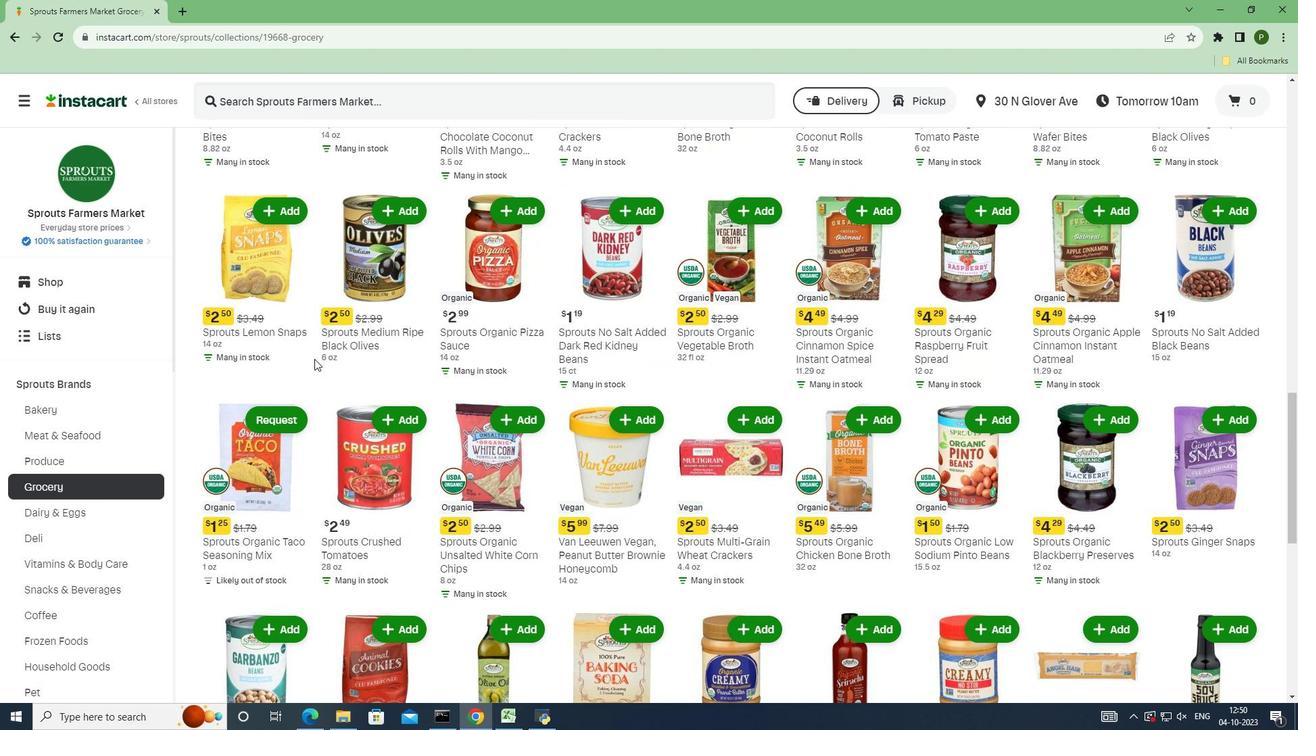 
Action: Mouse scrolled (314, 358) with delta (0, 0)
Screenshot: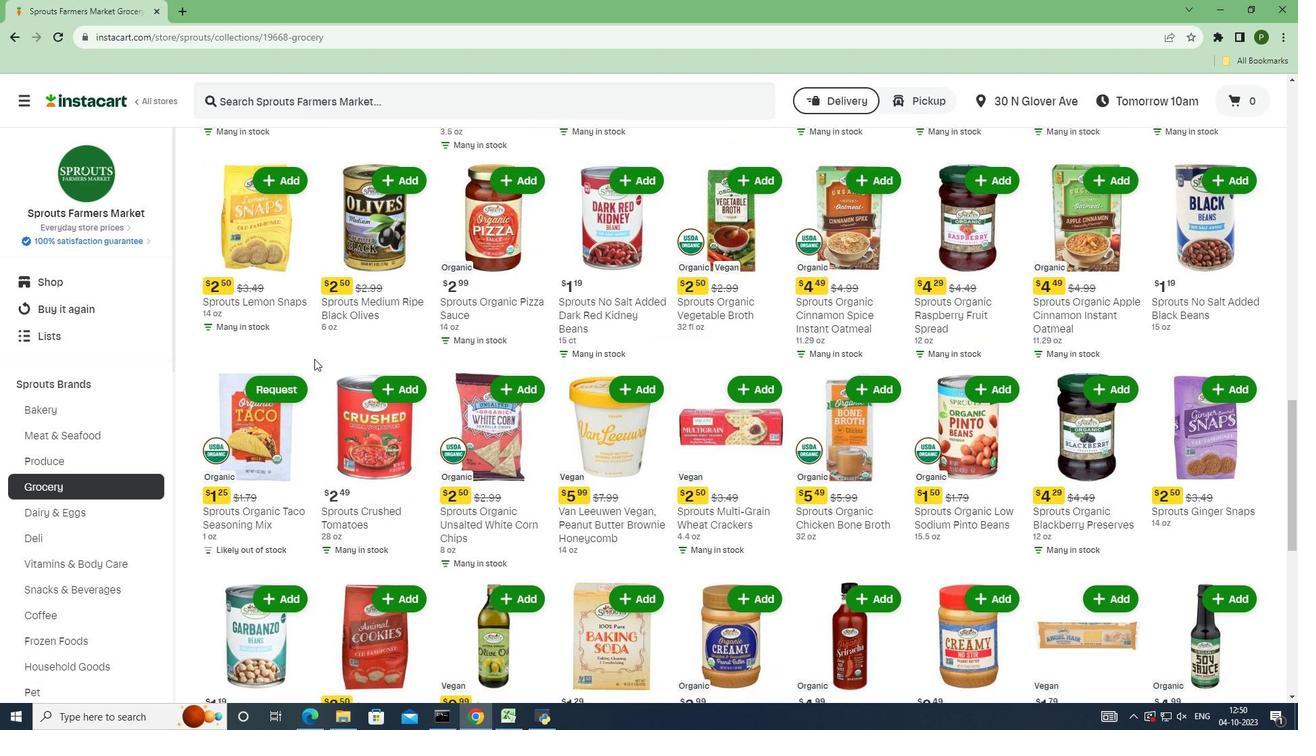
Action: Mouse scrolled (314, 358) with delta (0, 0)
Screenshot: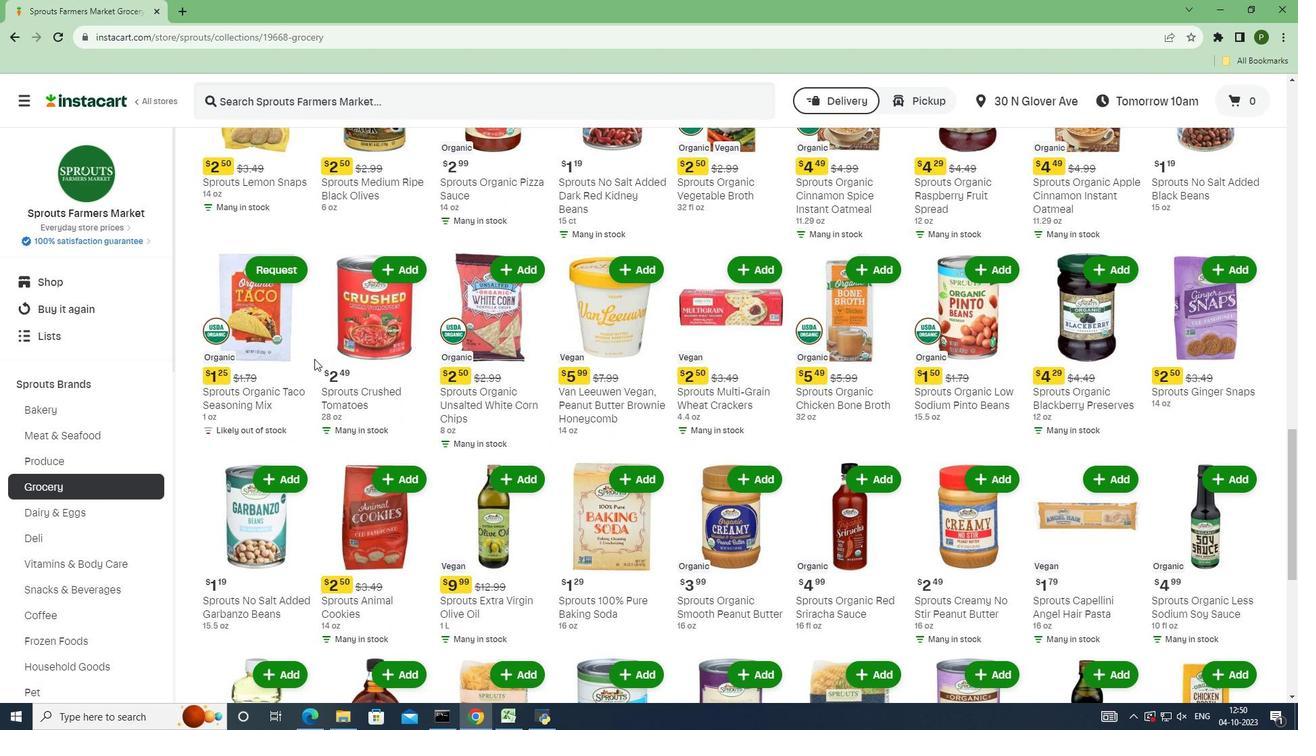 
Action: Mouse scrolled (314, 358) with delta (0, 0)
Screenshot: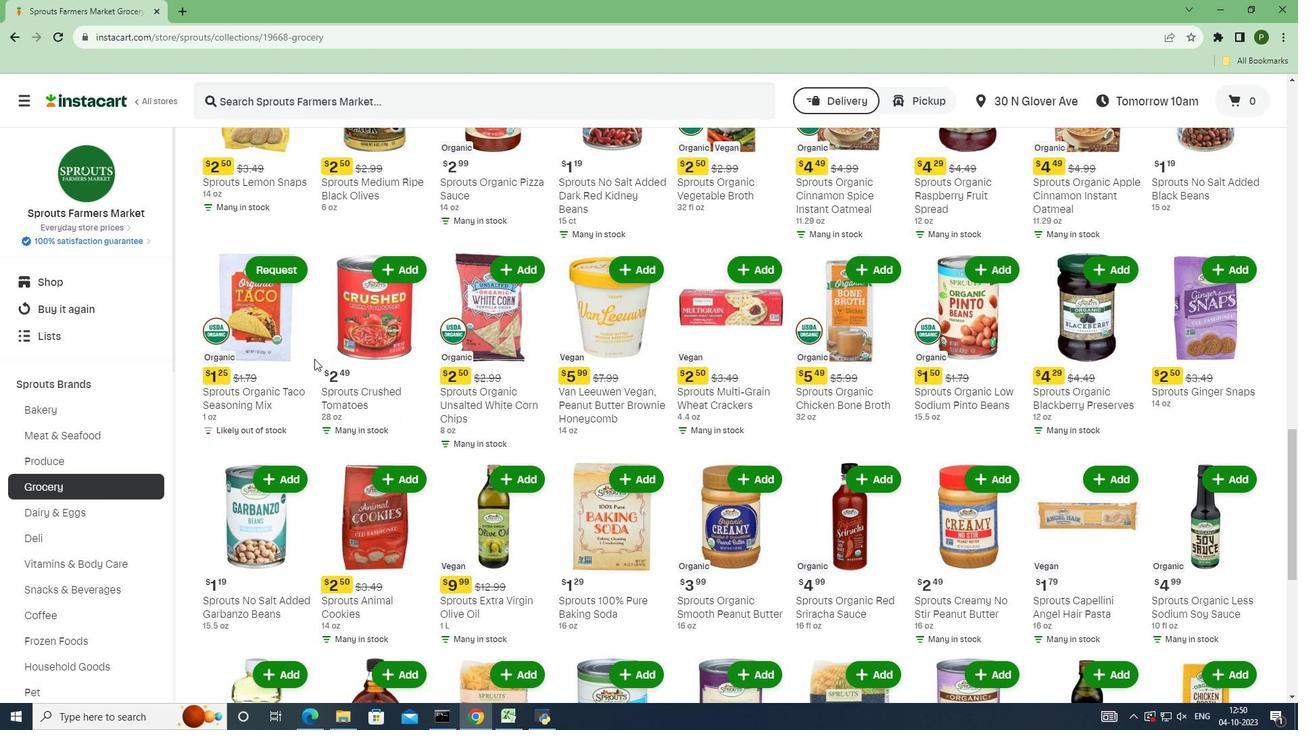 
Action: Mouse scrolled (314, 358) with delta (0, 0)
Screenshot: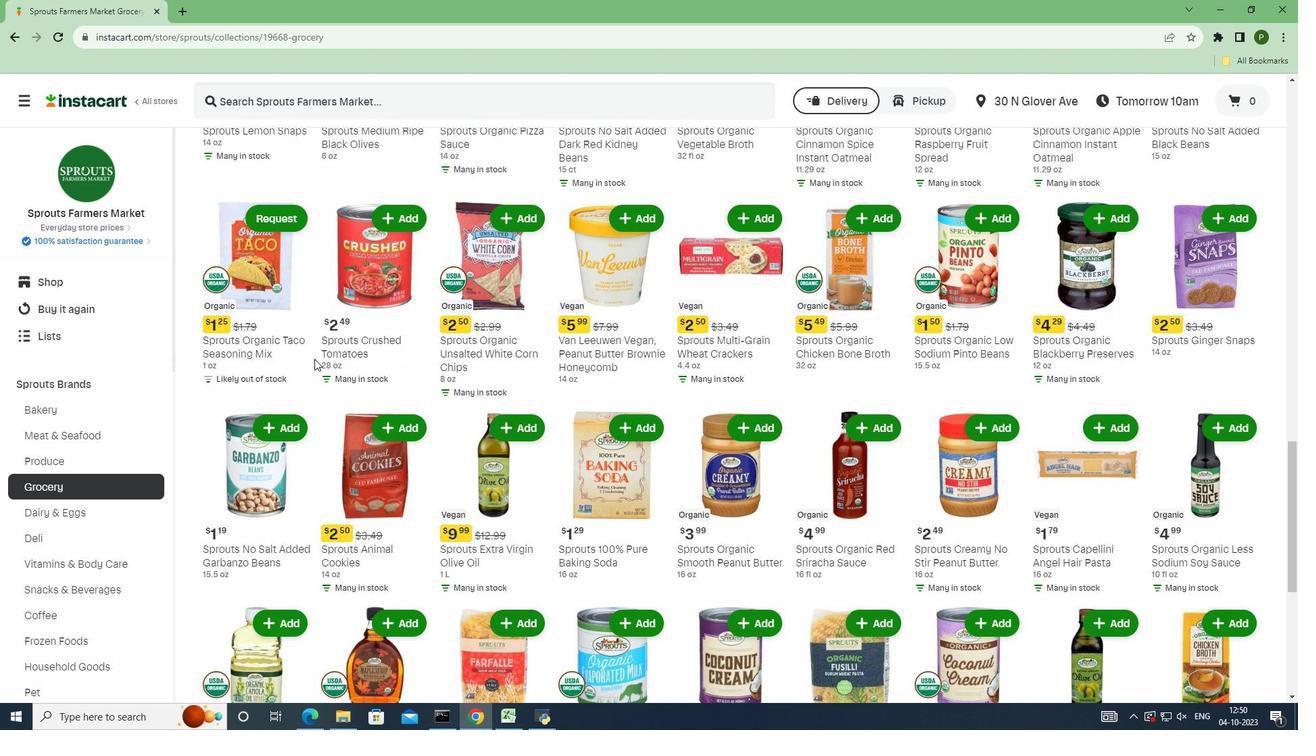 
Action: Mouse scrolled (314, 358) with delta (0, 0)
Screenshot: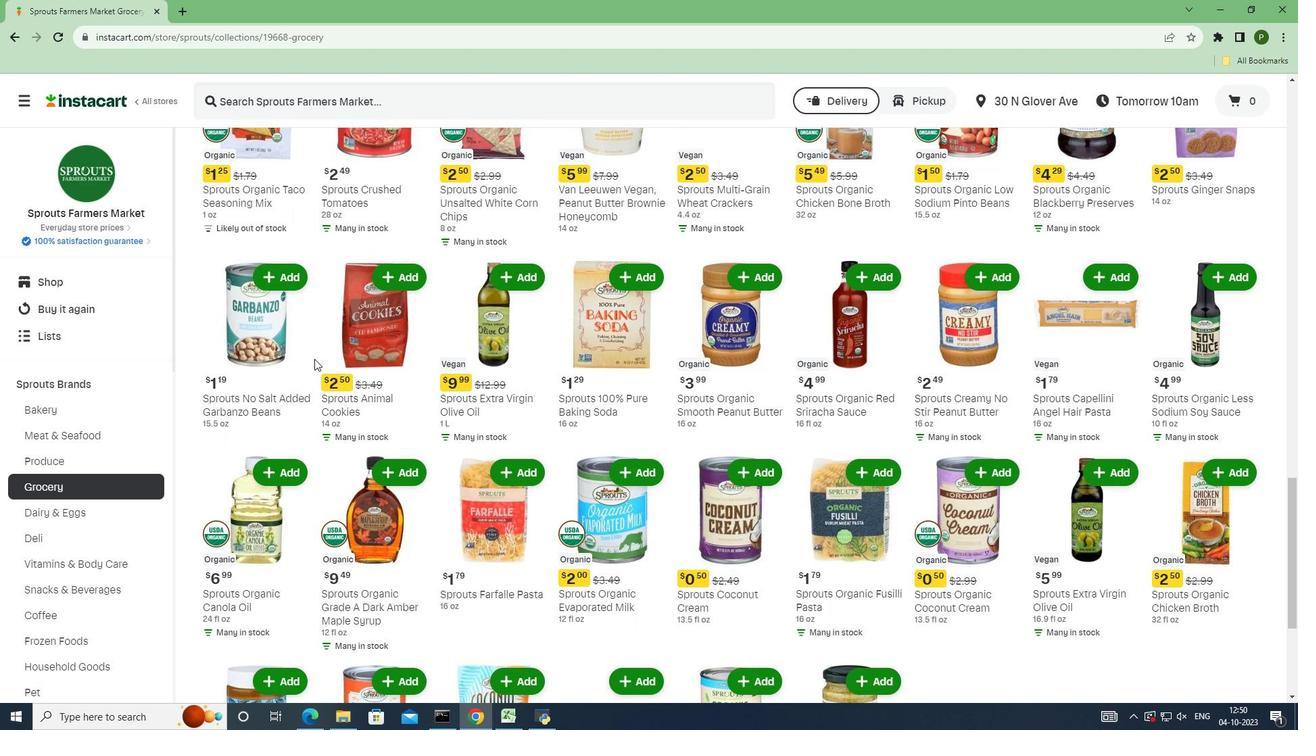 
Action: Mouse scrolled (314, 358) with delta (0, 0)
Screenshot: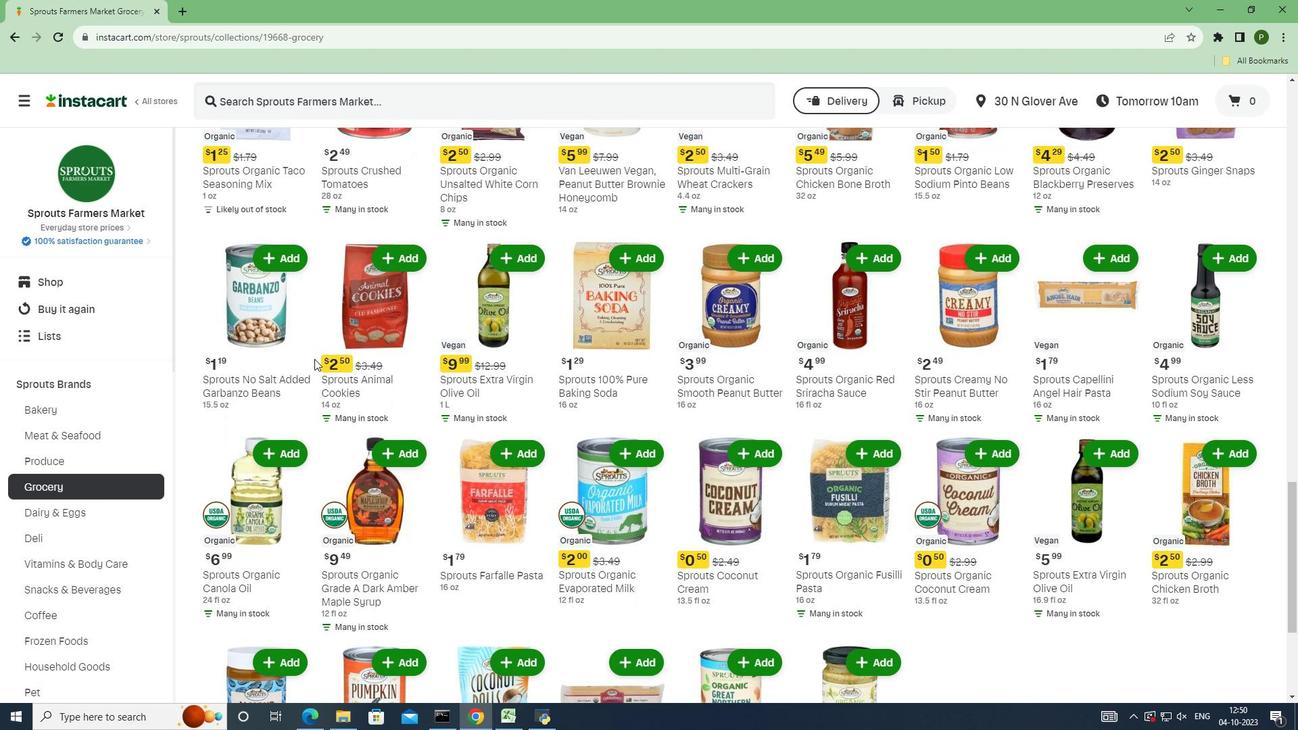 
Action: Mouse scrolled (314, 358) with delta (0, 0)
Screenshot: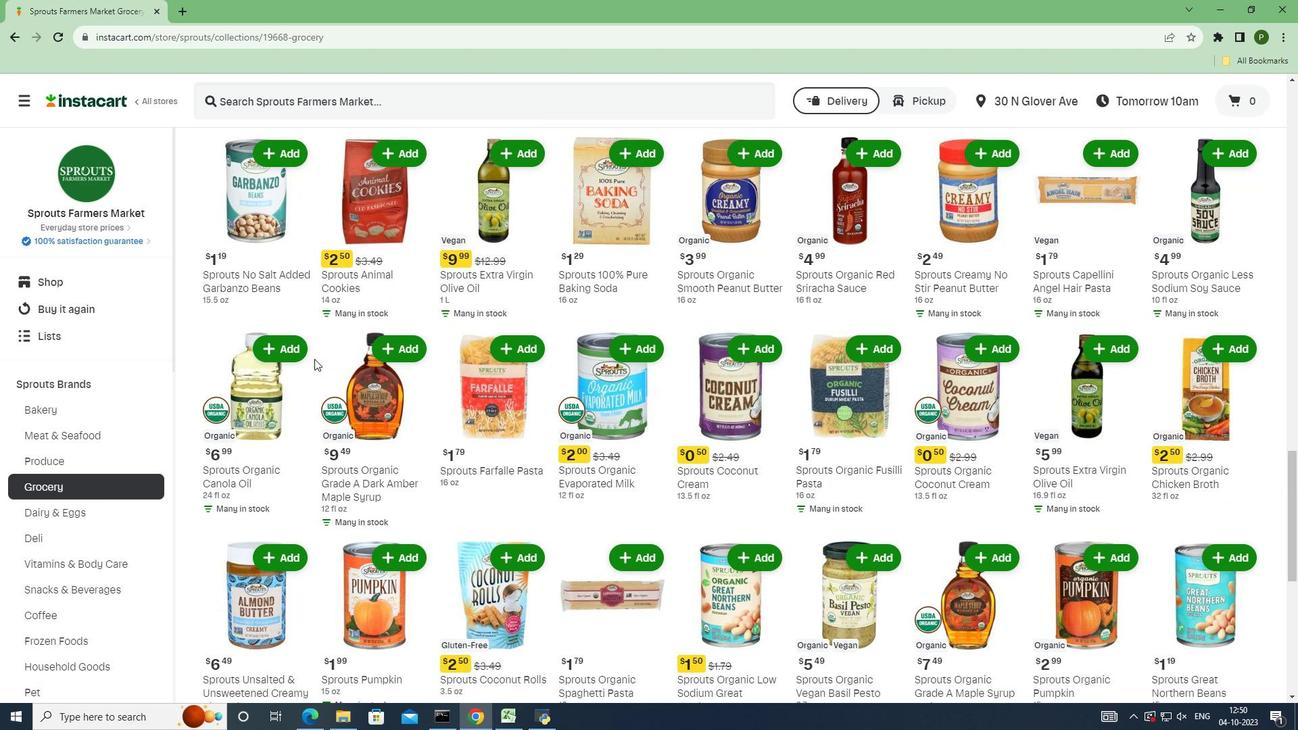 
Action: Mouse scrolled (314, 358) with delta (0, 0)
Screenshot: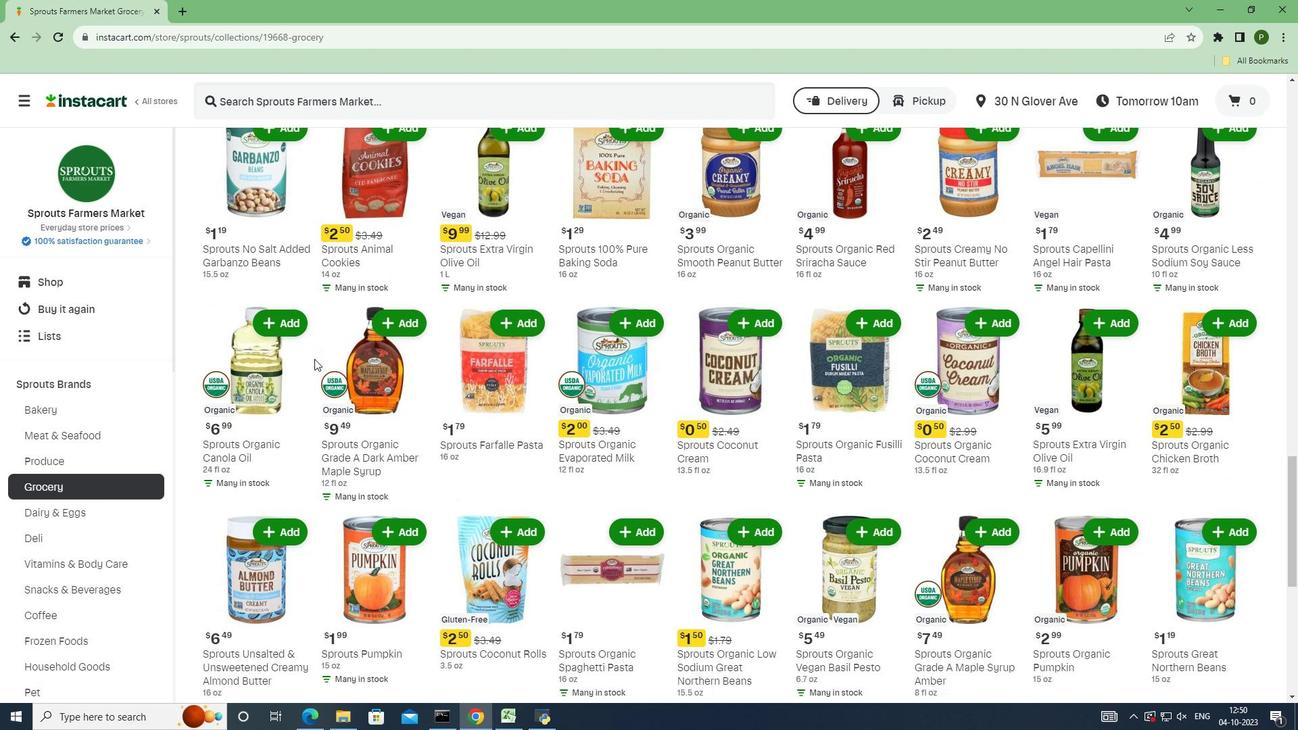 
Action: Mouse scrolled (314, 358) with delta (0, 0)
Screenshot: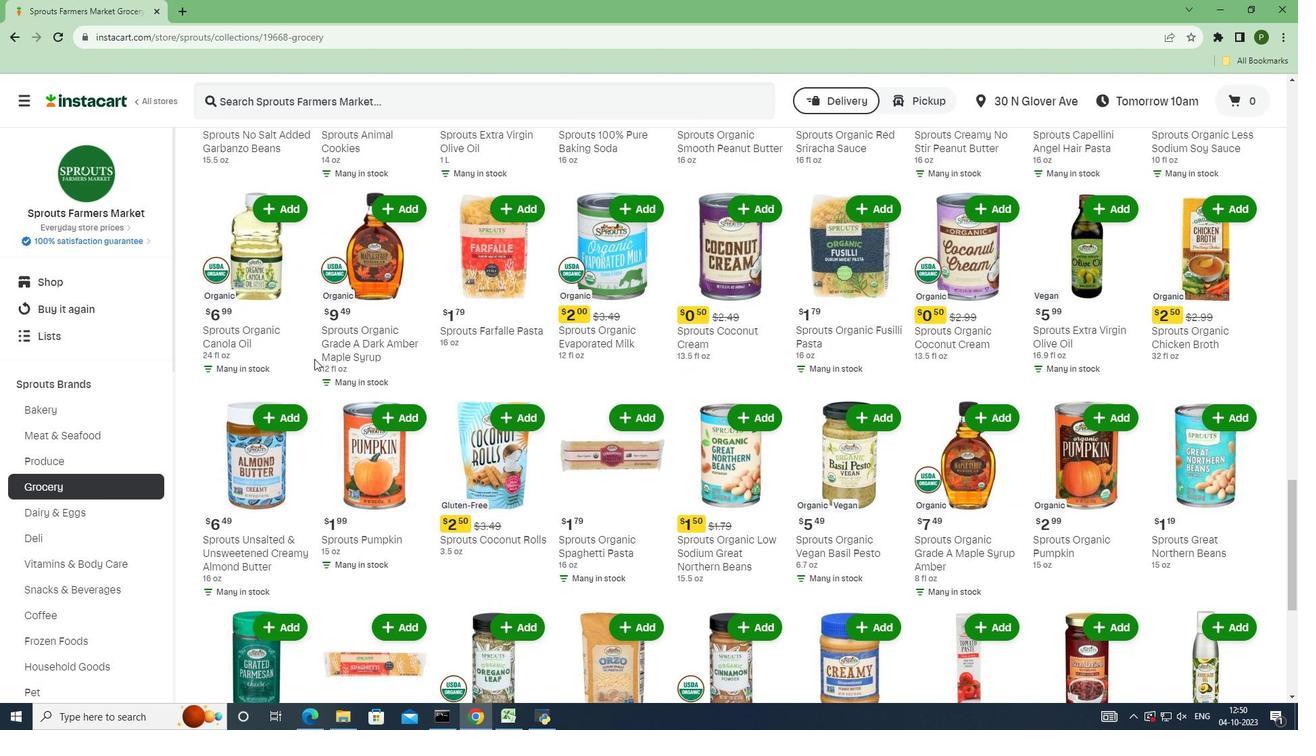 
Action: Mouse scrolled (314, 358) with delta (0, 0)
Screenshot: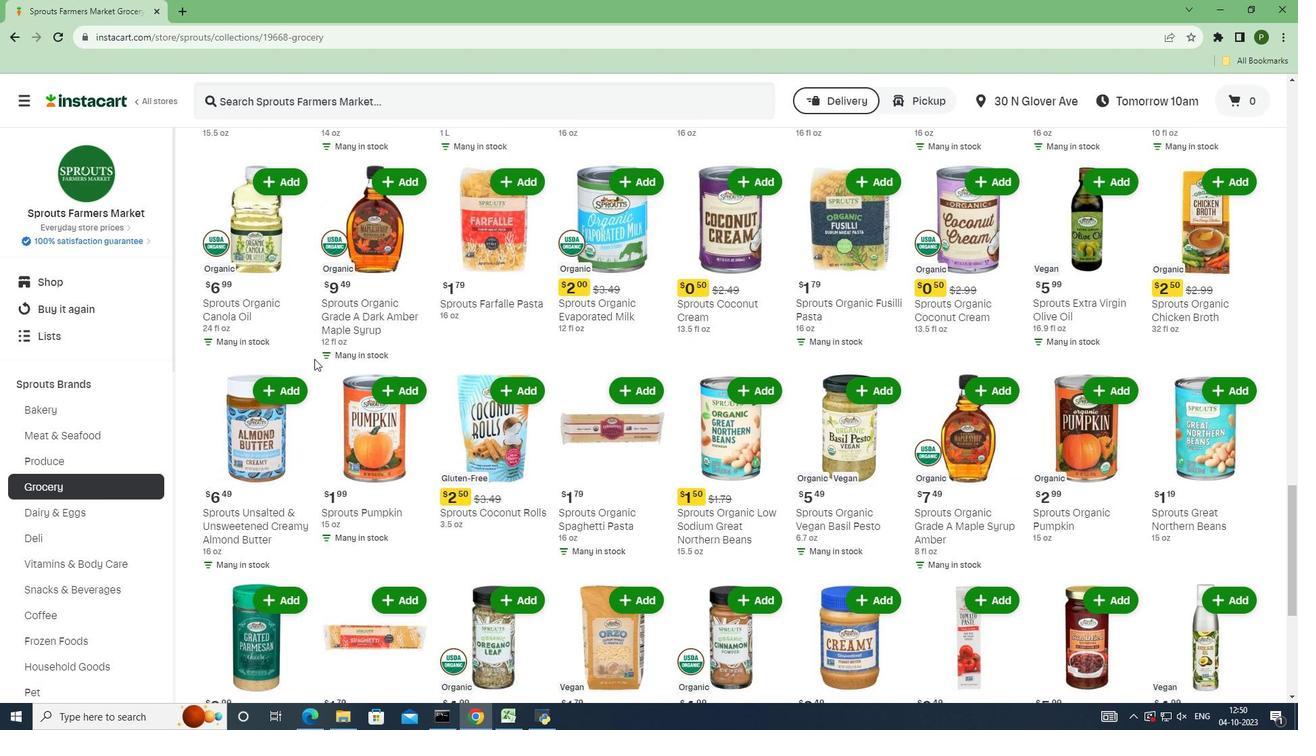 
Action: Mouse scrolled (314, 358) with delta (0, 0)
Screenshot: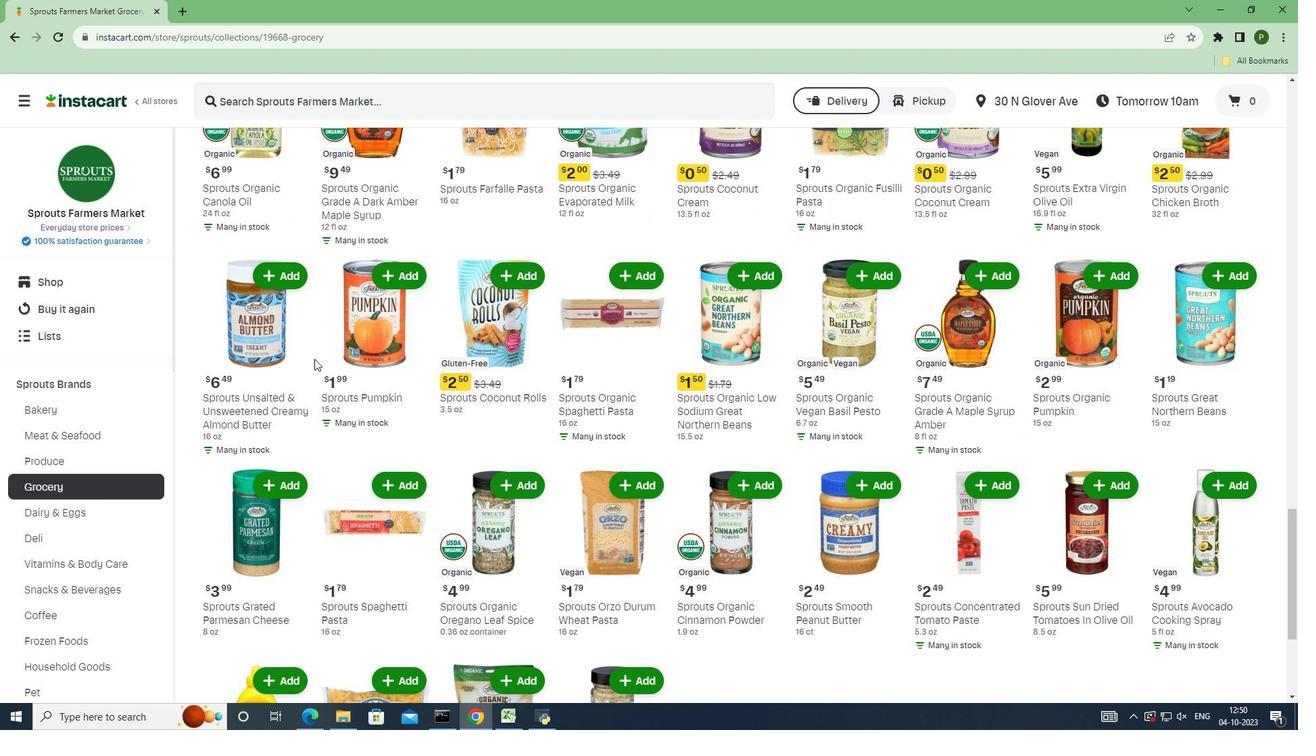 
Action: Mouse scrolled (314, 358) with delta (0, 0)
Screenshot: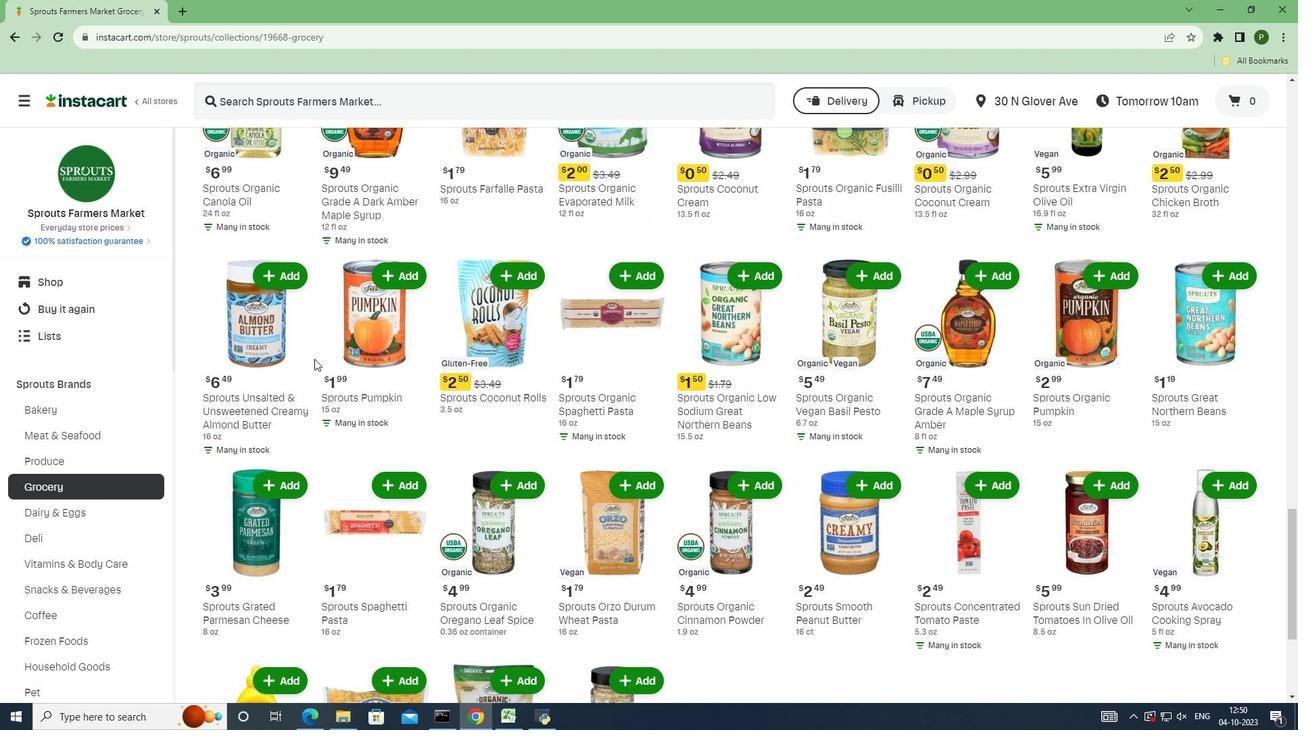 
Action: Mouse scrolled (314, 358) with delta (0, 0)
Screenshot: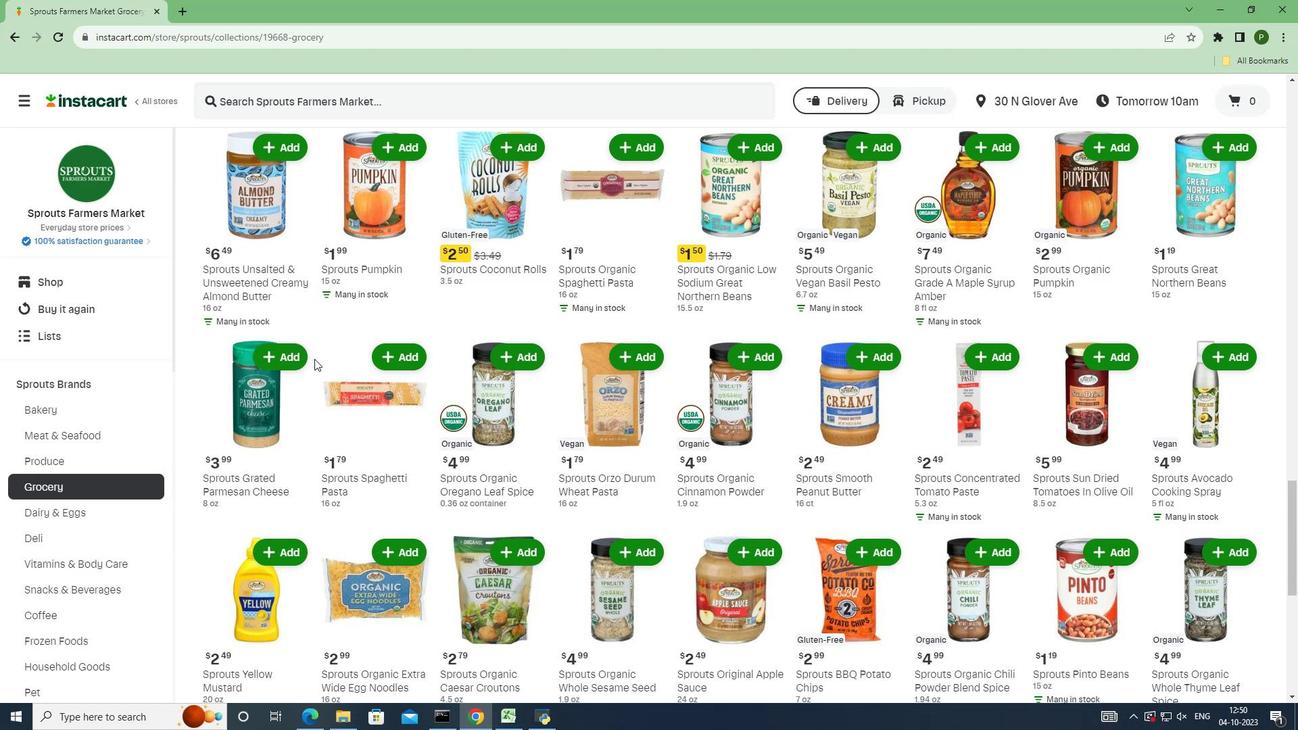 
Action: Mouse scrolled (314, 358) with delta (0, 0)
Screenshot: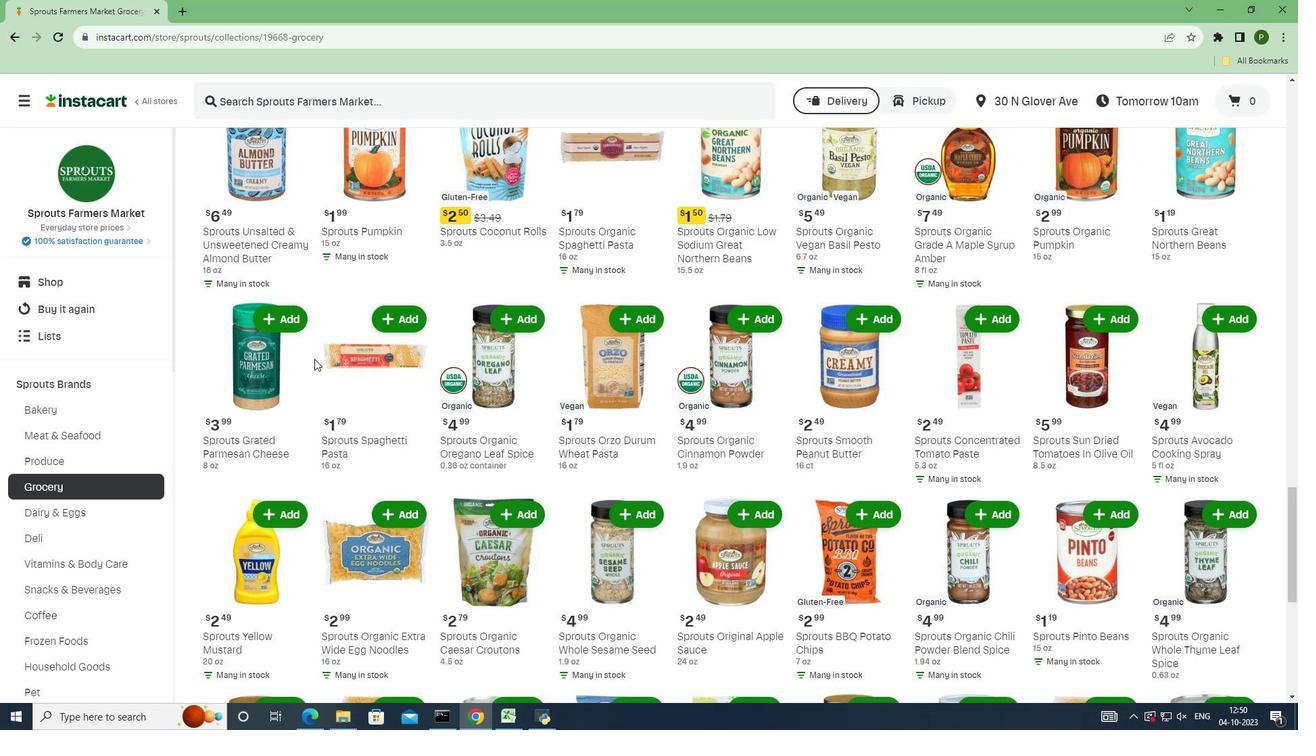 
Action: Mouse scrolled (314, 358) with delta (0, 0)
Screenshot: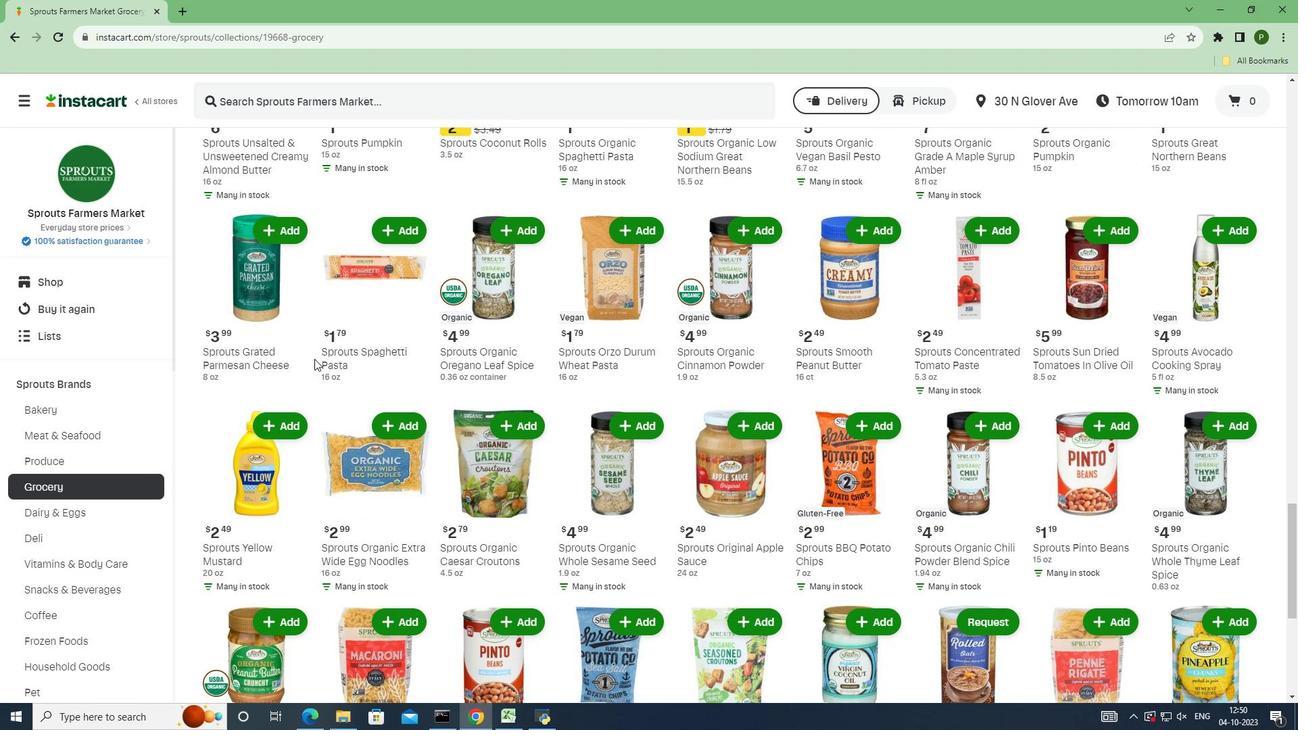 
Action: Mouse scrolled (314, 358) with delta (0, 0)
Screenshot: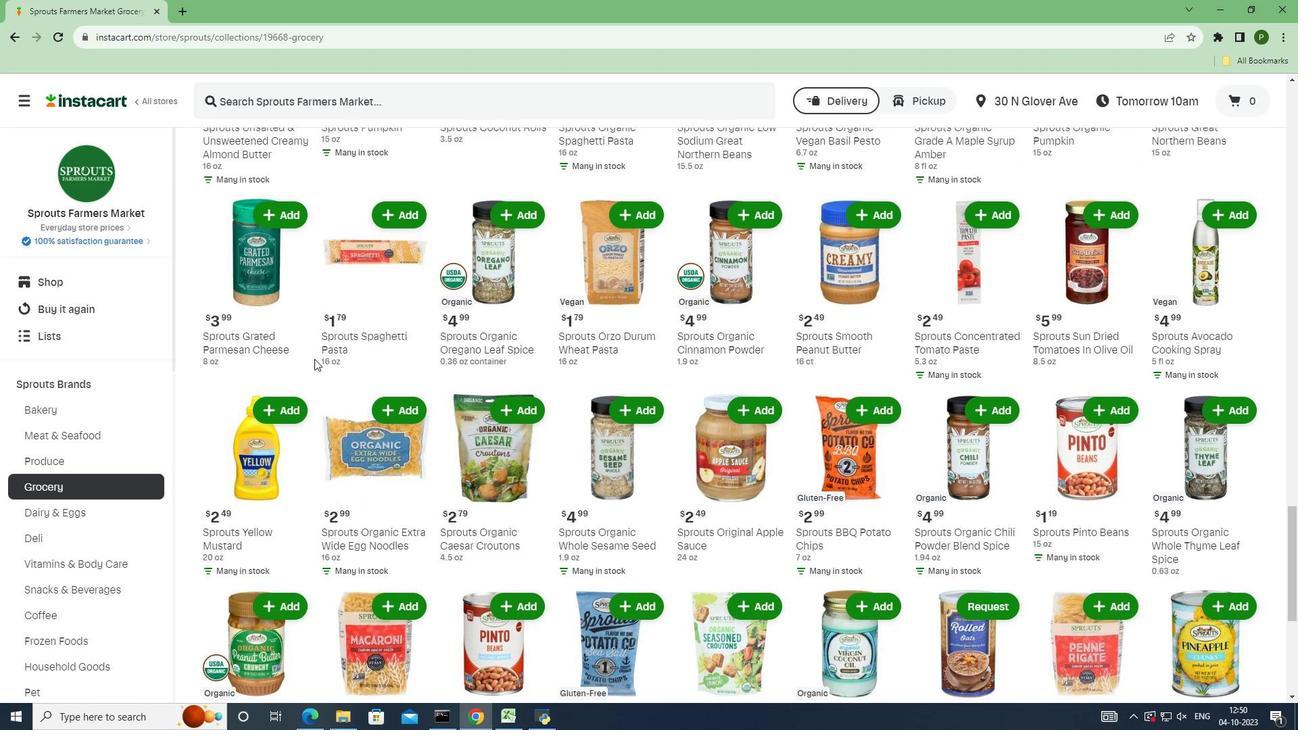 
Action: Mouse moved to (326, 363)
Screenshot: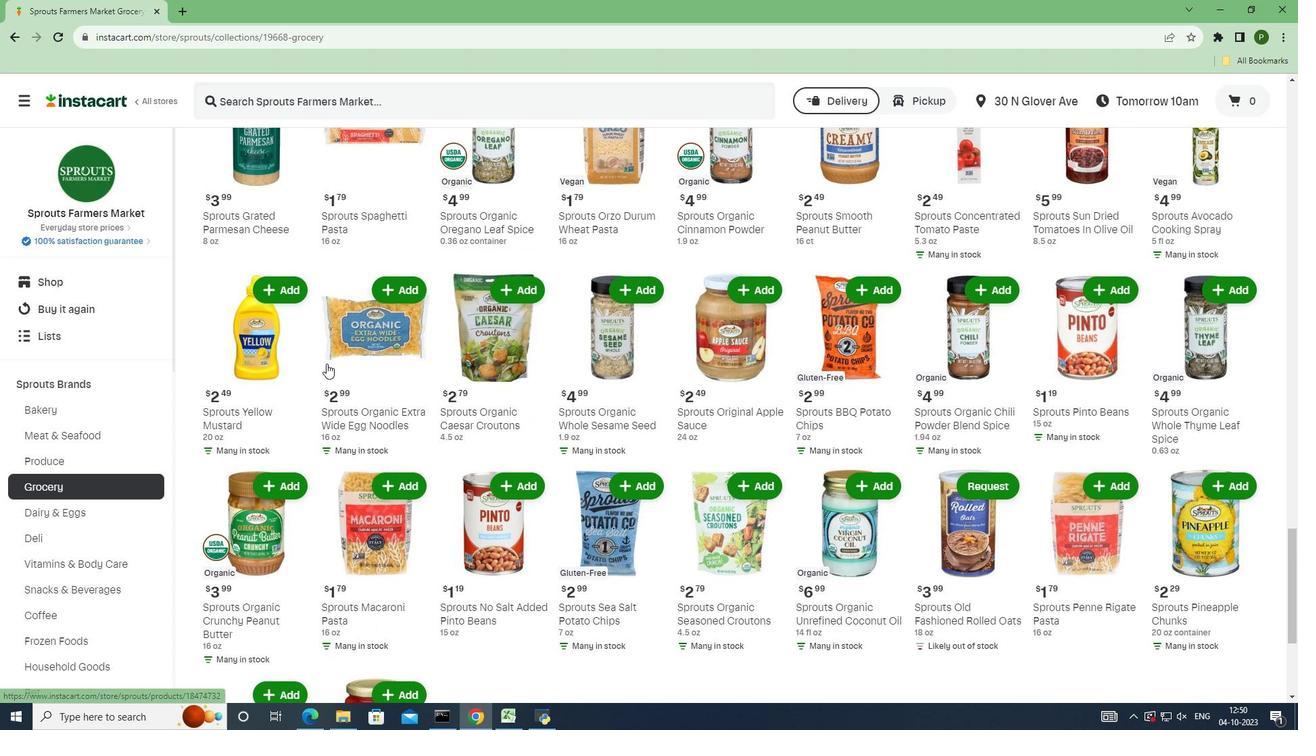 
Action: Mouse scrolled (326, 363) with delta (0, 0)
Screenshot: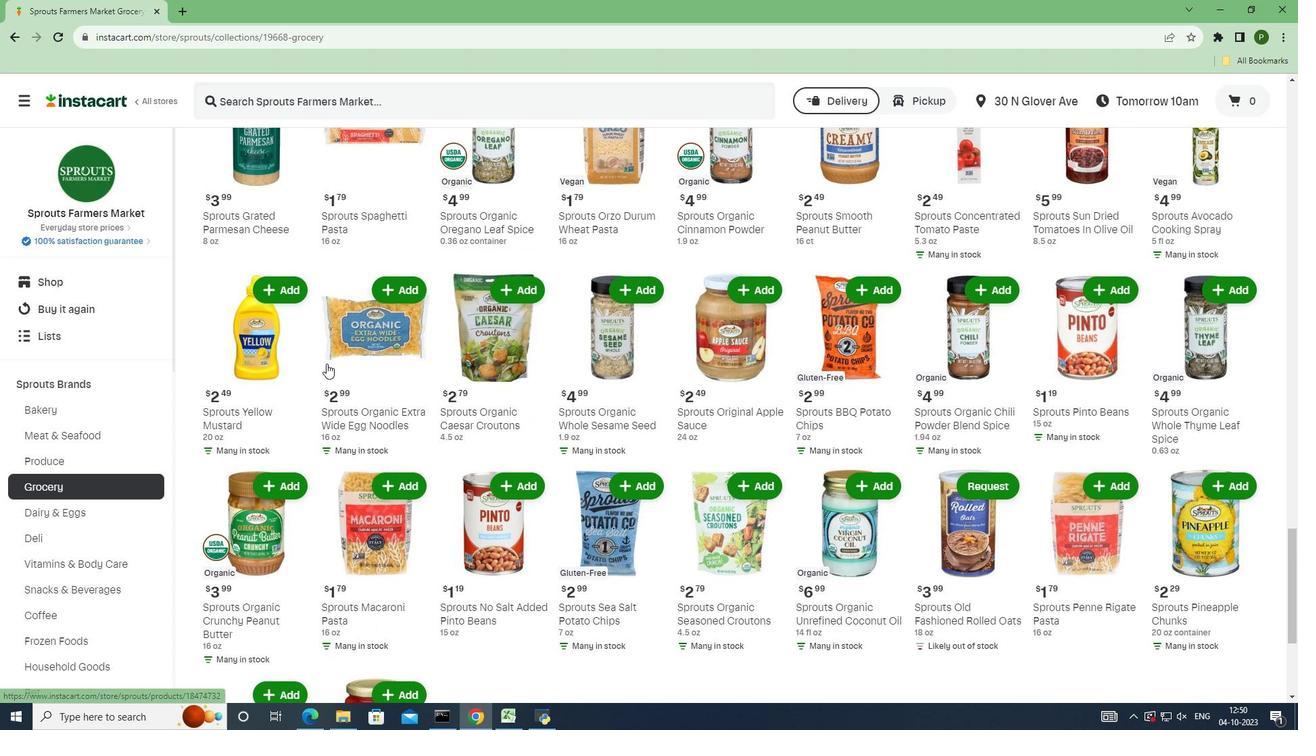 
Action: Mouse scrolled (326, 363) with delta (0, 0)
Screenshot: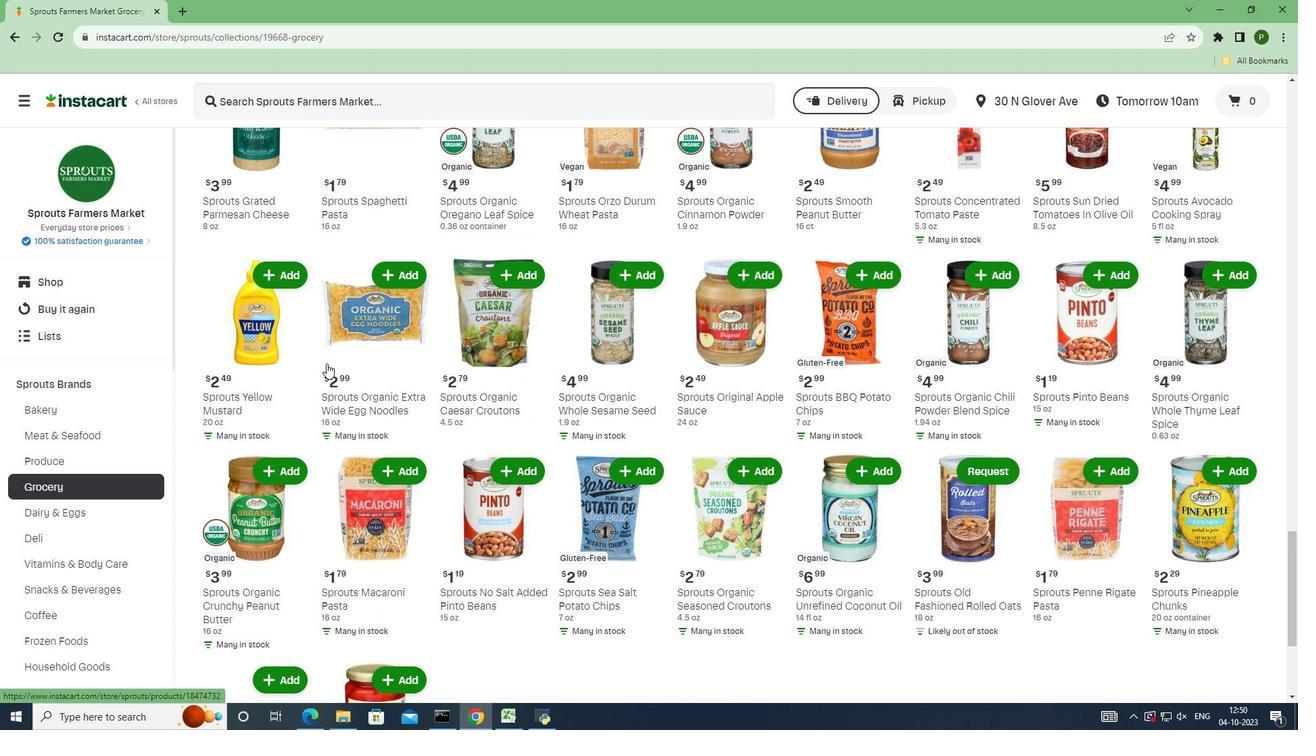 
Action: Mouse scrolled (326, 363) with delta (0, 0)
Screenshot: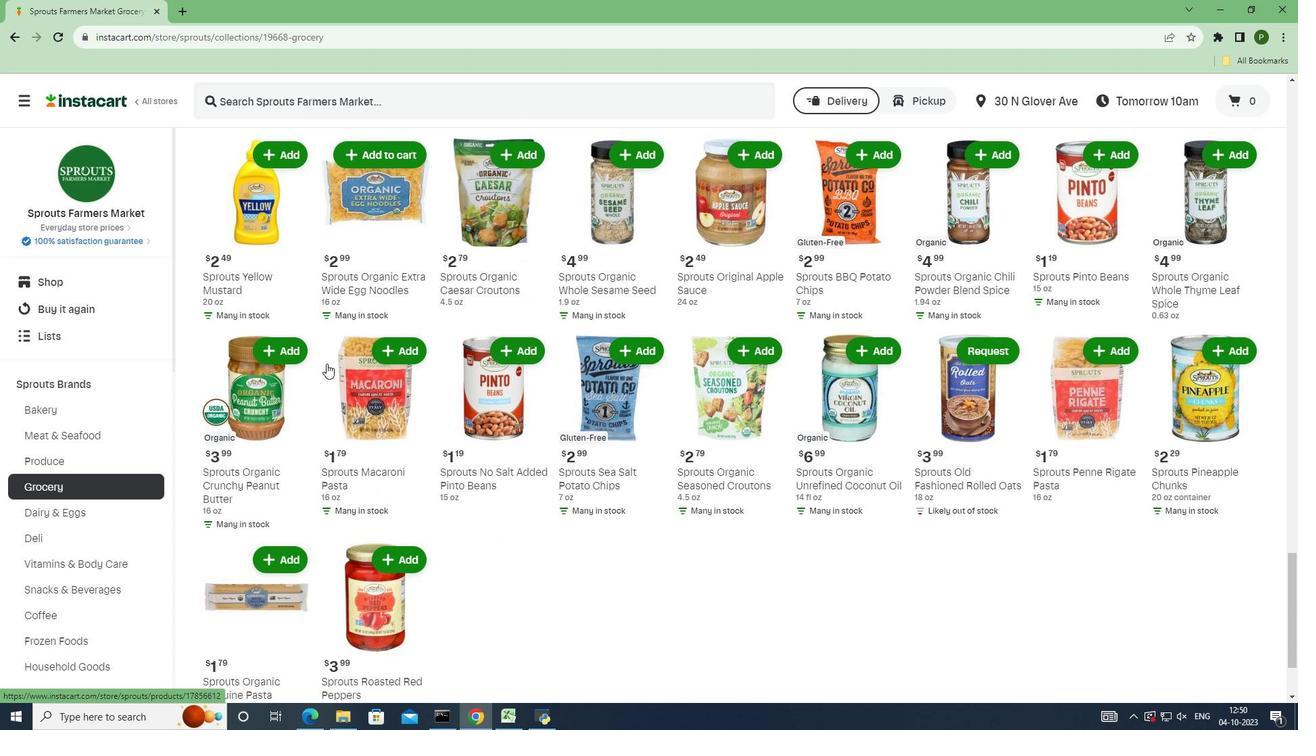 
Action: Mouse scrolled (326, 363) with delta (0, 0)
Screenshot: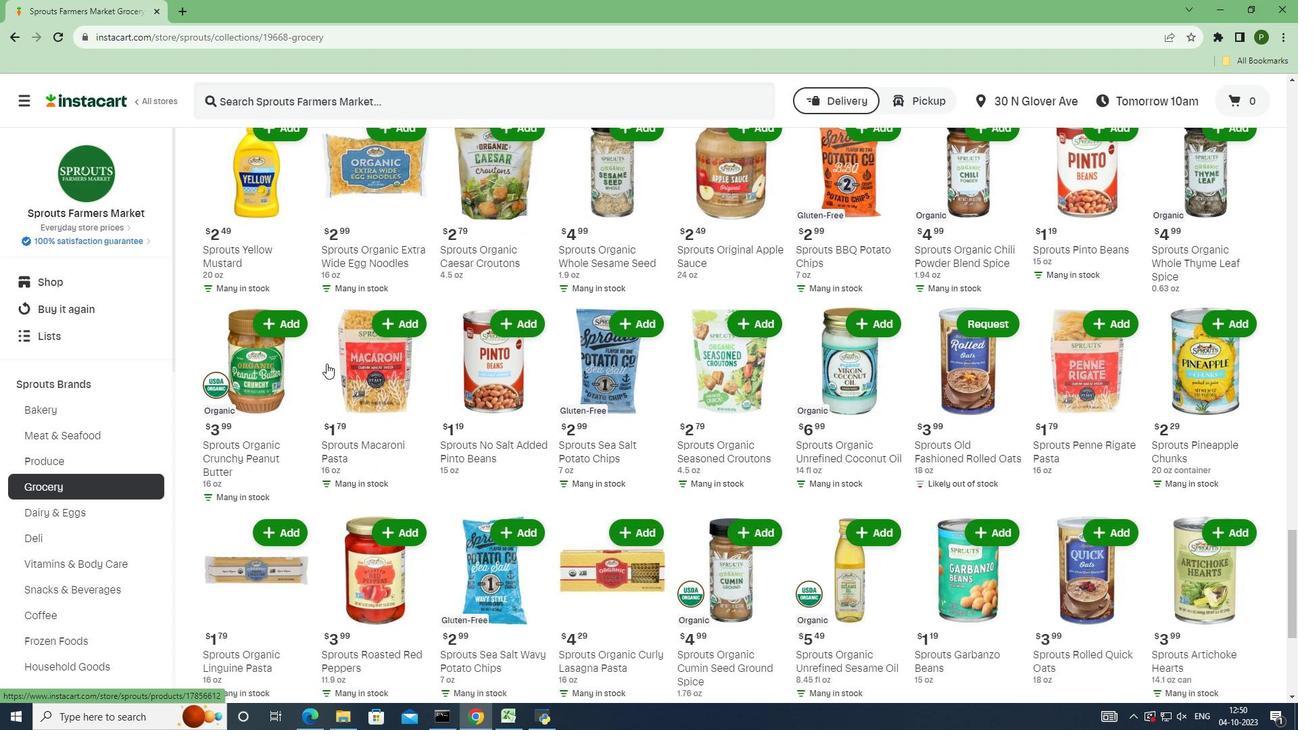 
Action: Mouse scrolled (326, 363) with delta (0, 0)
Screenshot: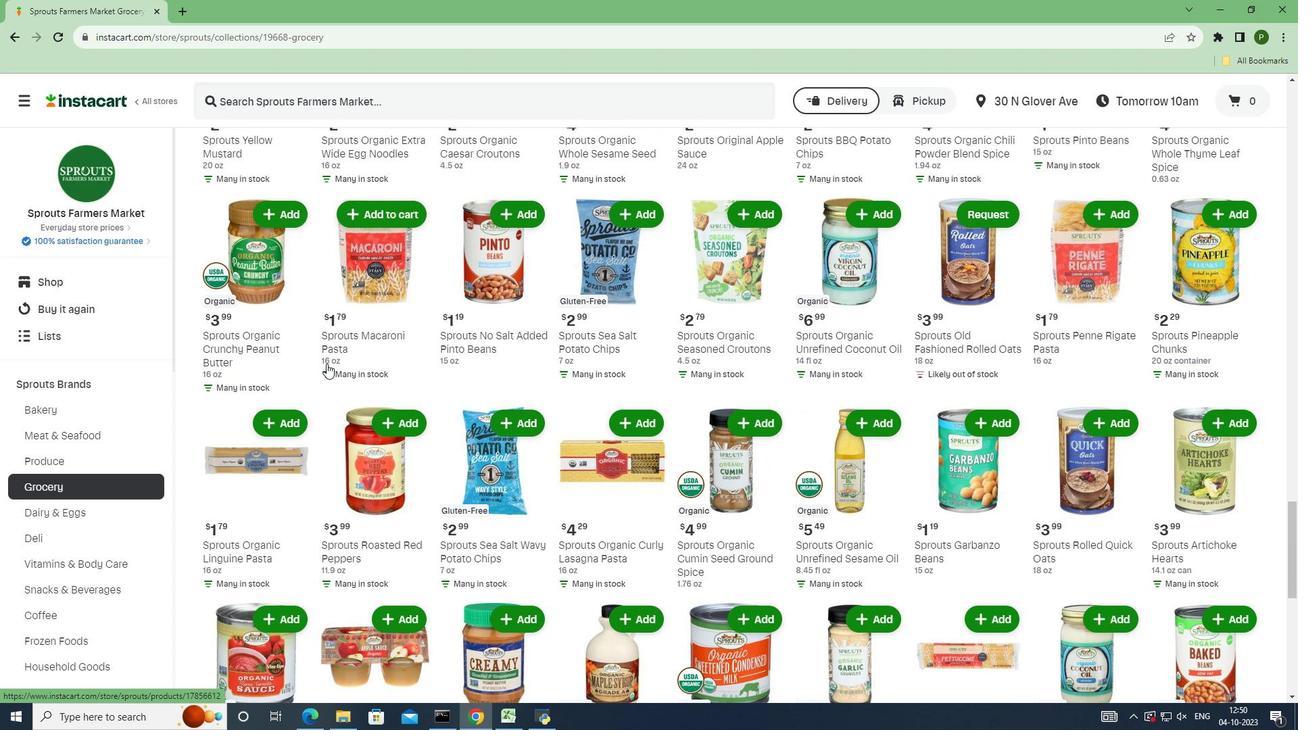 
Action: Mouse scrolled (326, 363) with delta (0, 0)
Screenshot: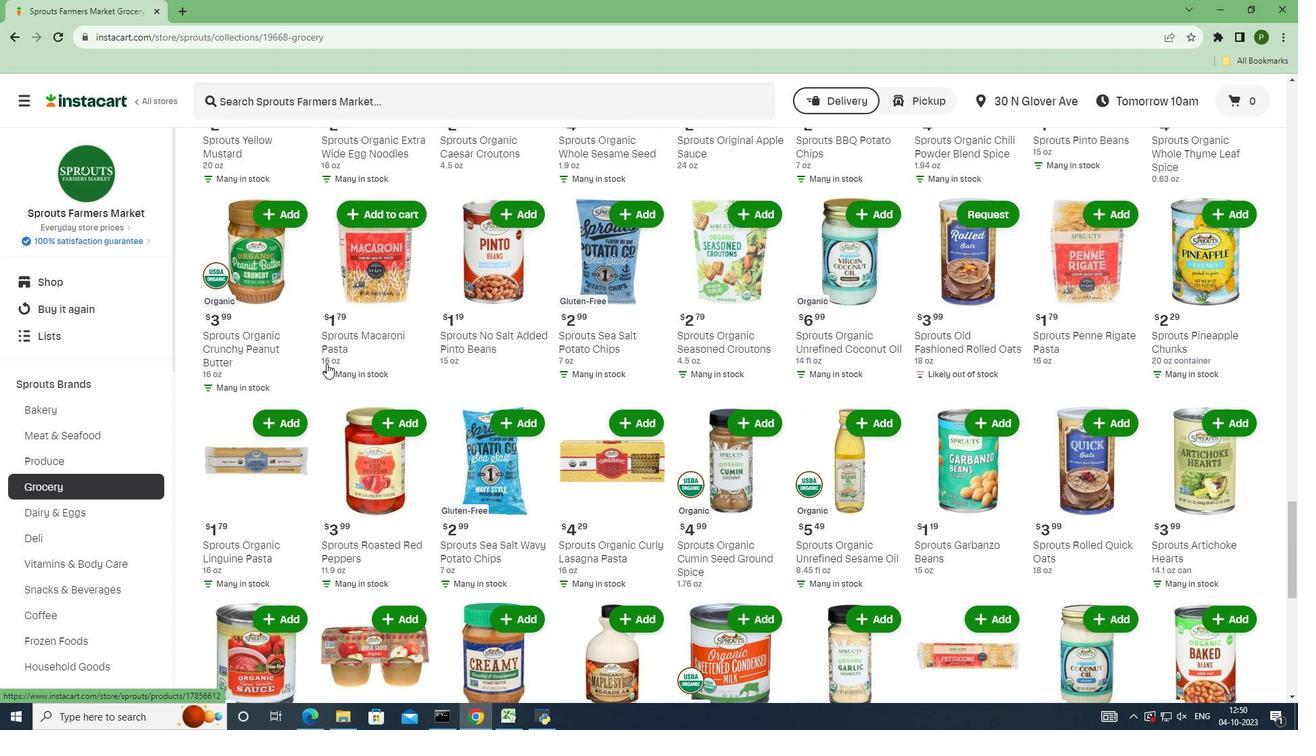 
Action: Mouse scrolled (326, 363) with delta (0, 0)
Screenshot: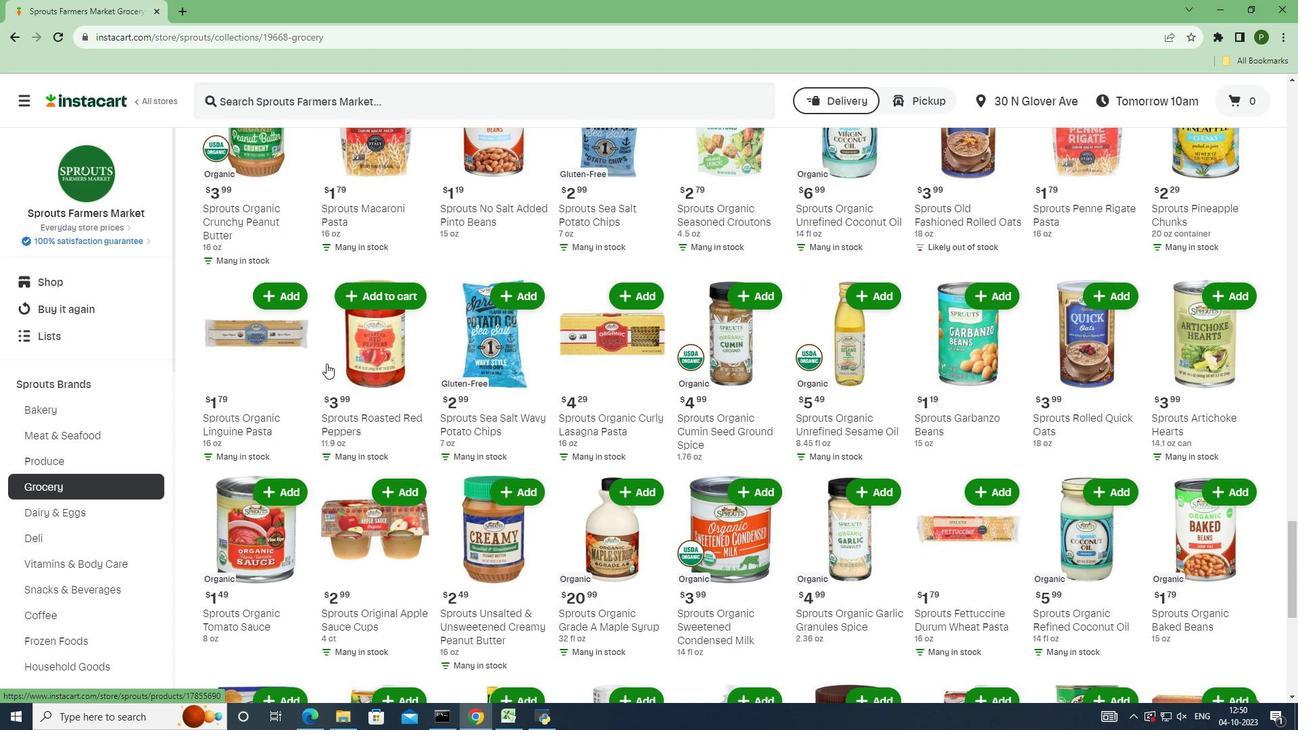 
Action: Mouse scrolled (326, 363) with delta (0, 0)
Screenshot: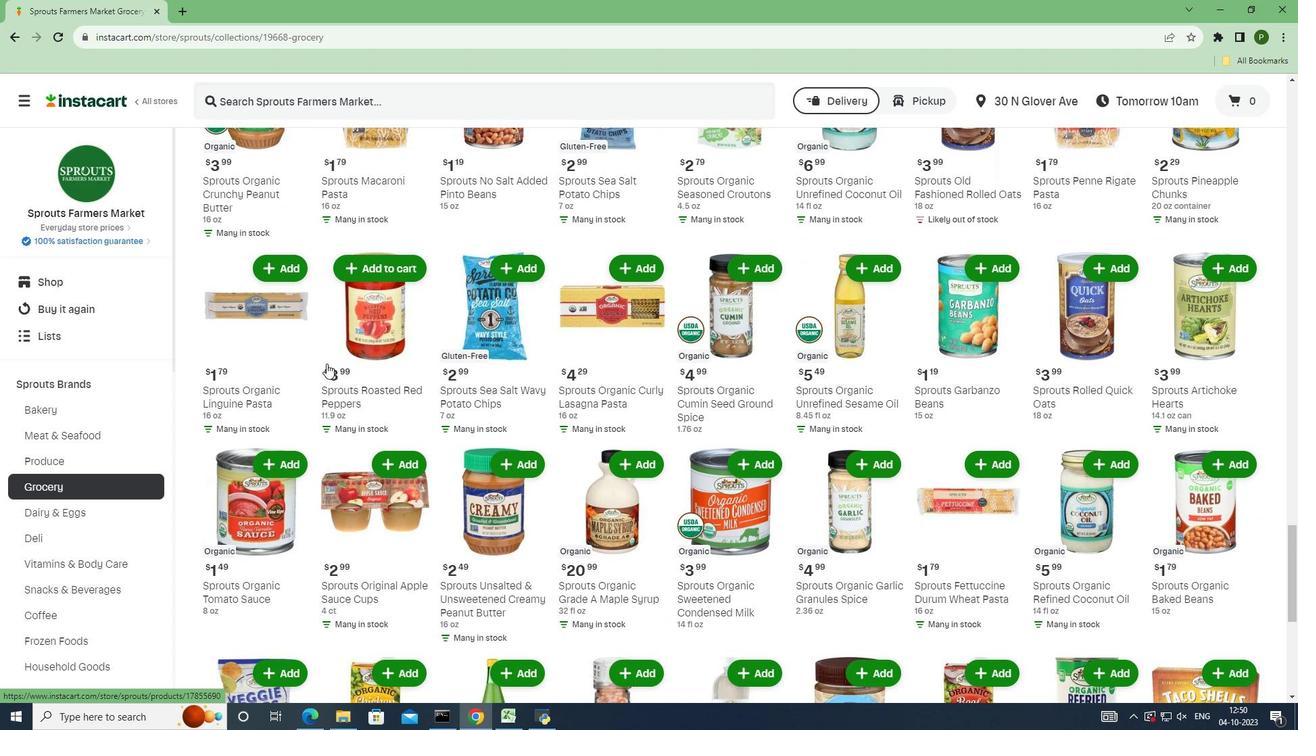 
Action: Mouse moved to (821, 353)
Screenshot: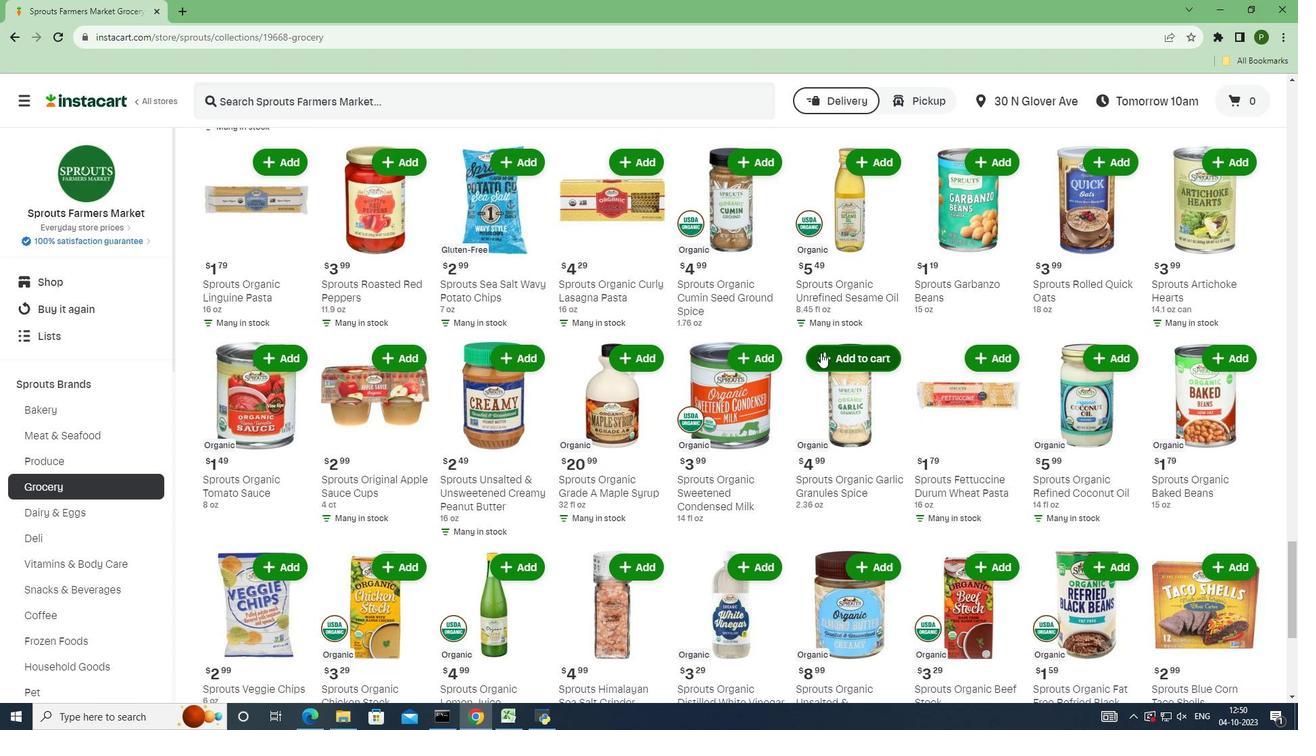 
Action: Mouse pressed left at (821, 353)
Screenshot: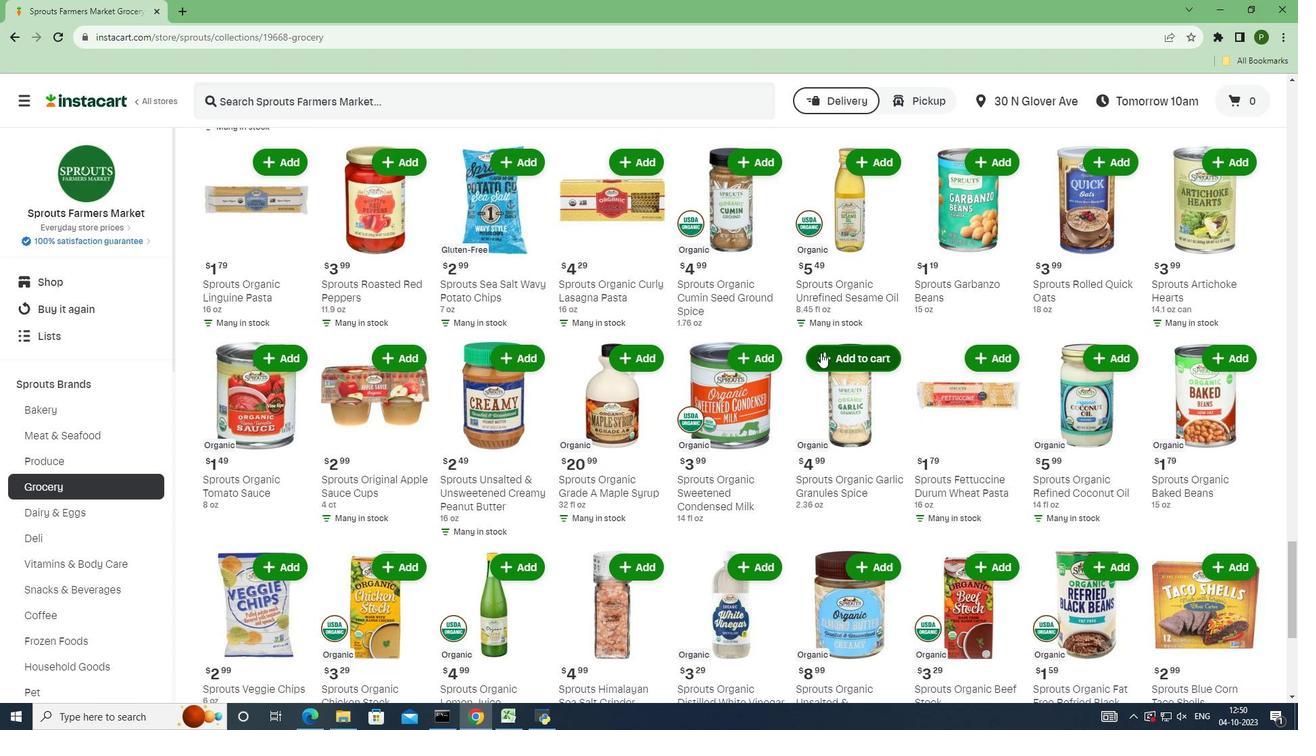 
